 Task: Look for space in Ciampino, Italy from 9th July, 2023 to 16th July, 2023 for 2 adults, 1 child in price range Rs.8000 to Rs.16000. Place can be entire place with 2 bedrooms having 2 beds and 1 bathroom. Property type can be house, flat, guest house. Booking option can be shelf check-in. Required host language is English.
Action: Mouse moved to (444, 115)
Screenshot: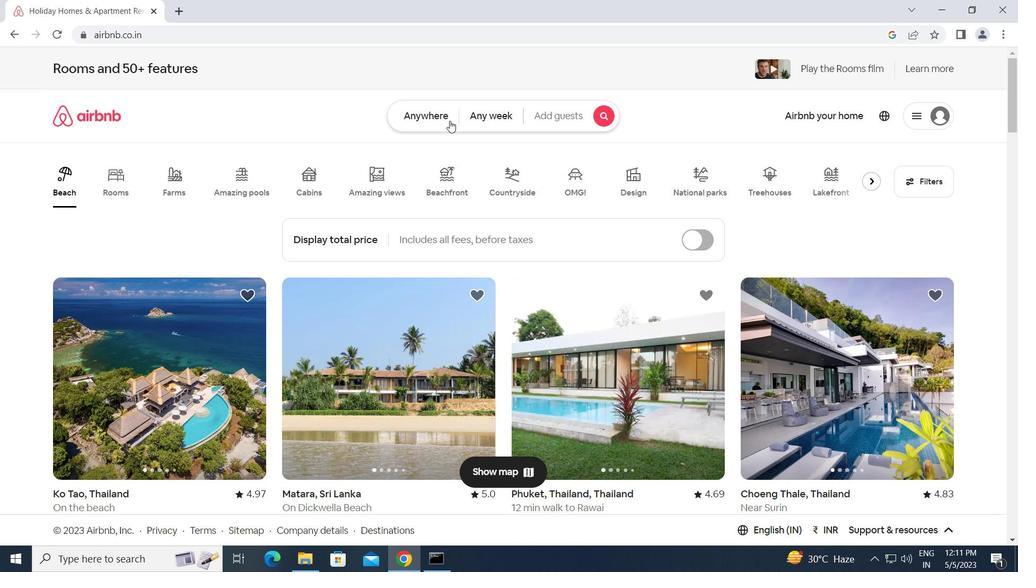 
Action: Mouse pressed left at (444, 115)
Screenshot: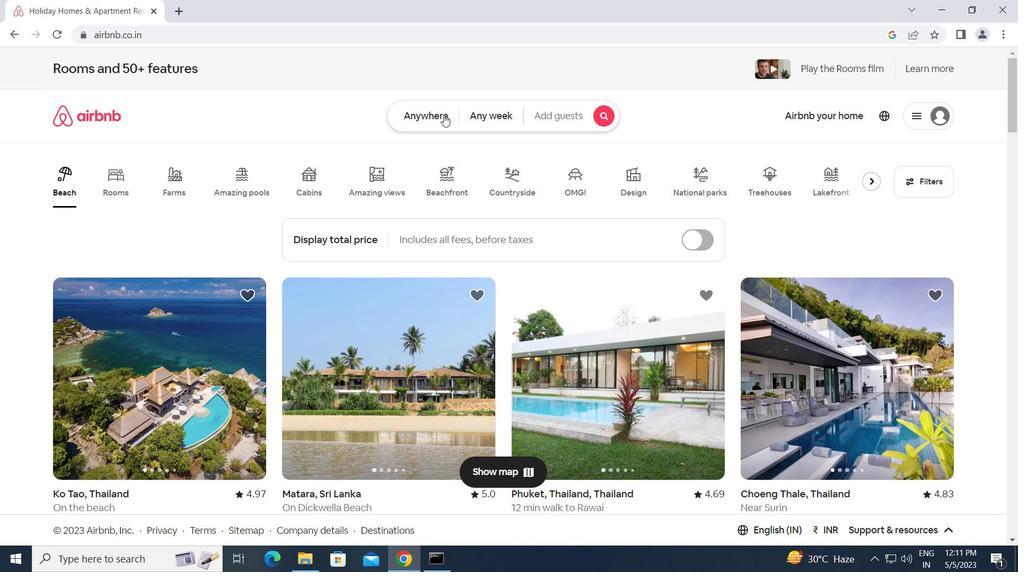 
Action: Mouse moved to (317, 171)
Screenshot: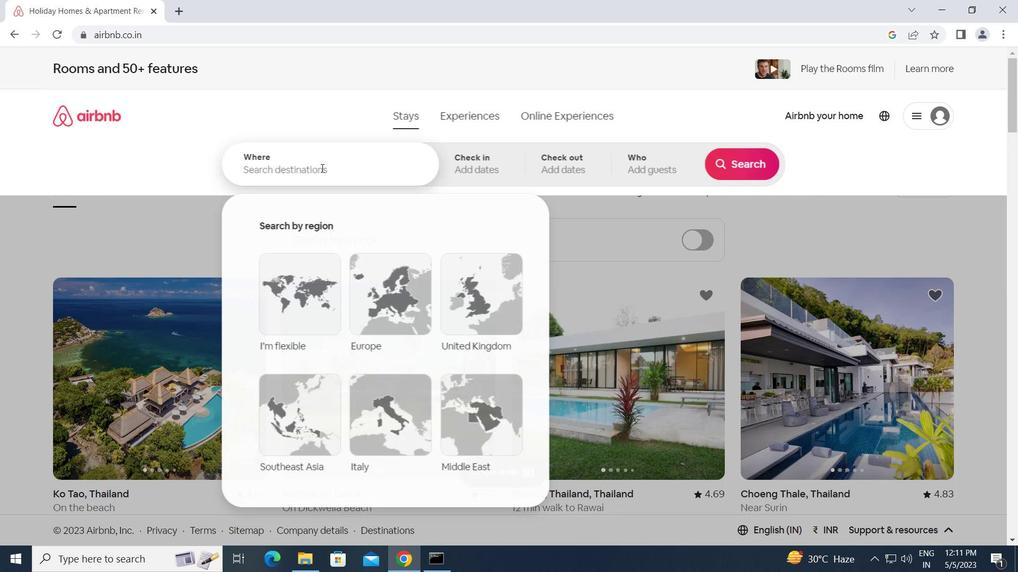 
Action: Mouse pressed left at (317, 171)
Screenshot: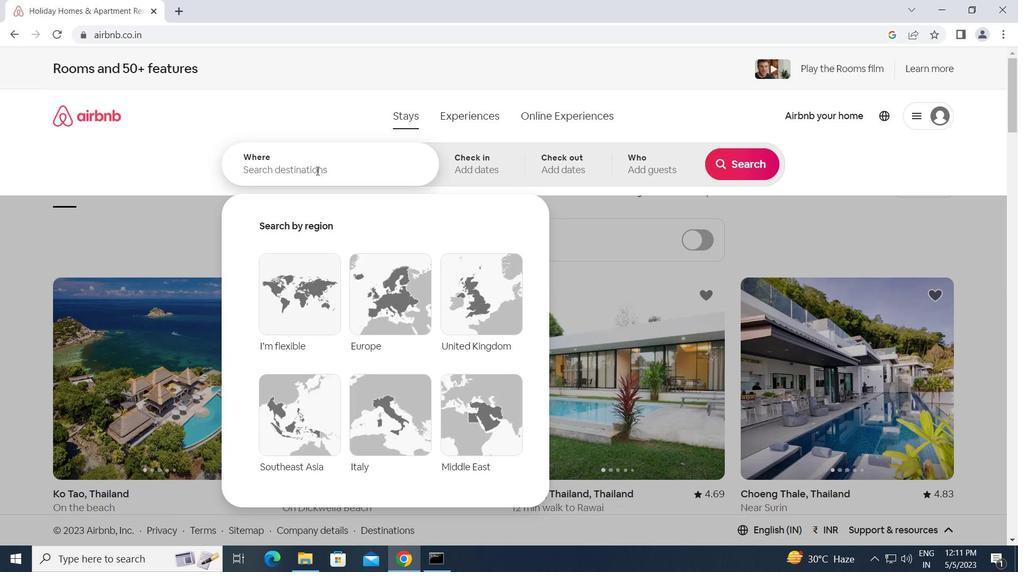 
Action: Key pressed c<Key.caps_lock>iampino,<Key.space><Key.caps_lock>i<Key.caps_lock>taly<Key.enter>
Screenshot: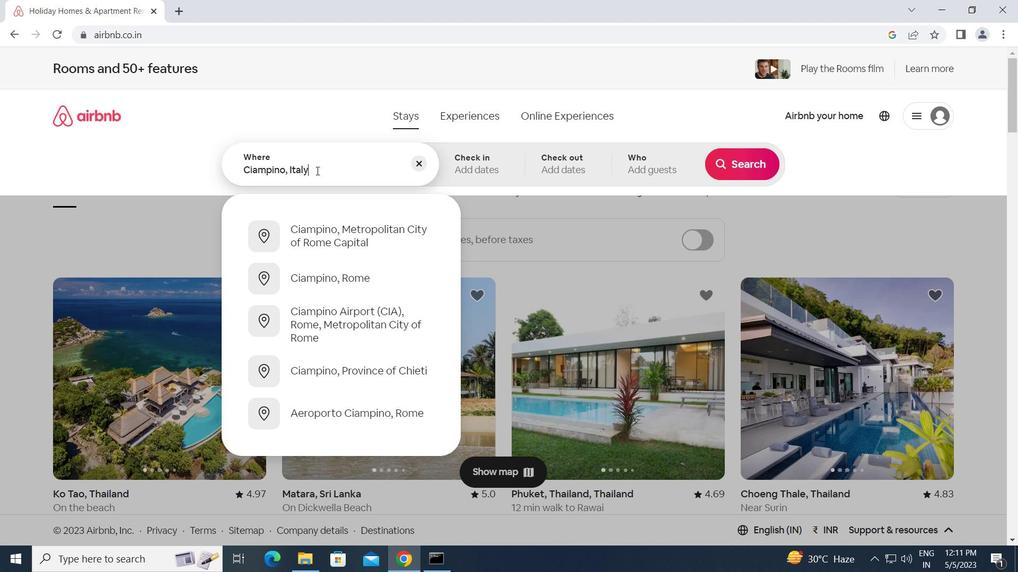 
Action: Mouse moved to (735, 267)
Screenshot: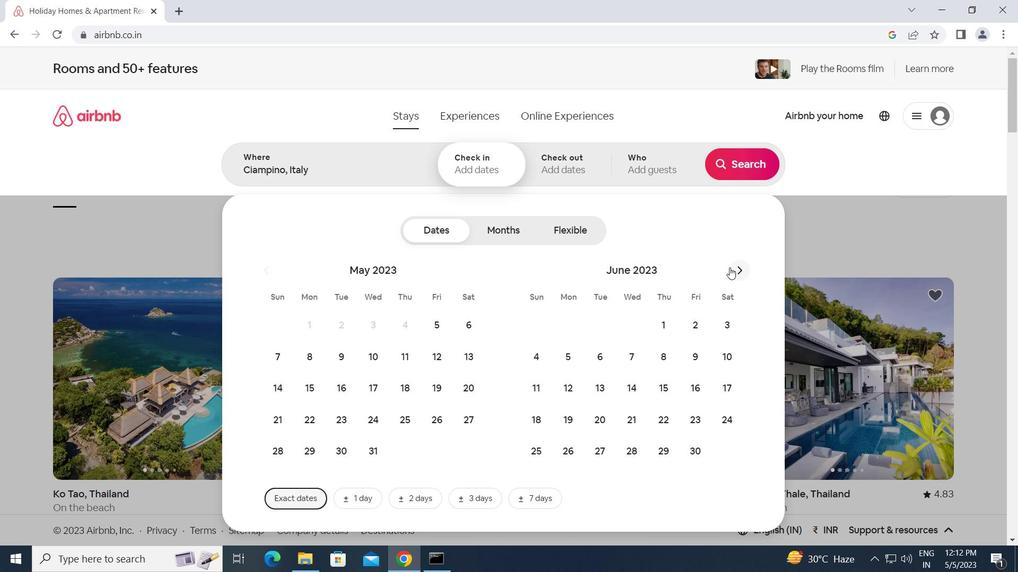 
Action: Mouse pressed left at (735, 267)
Screenshot: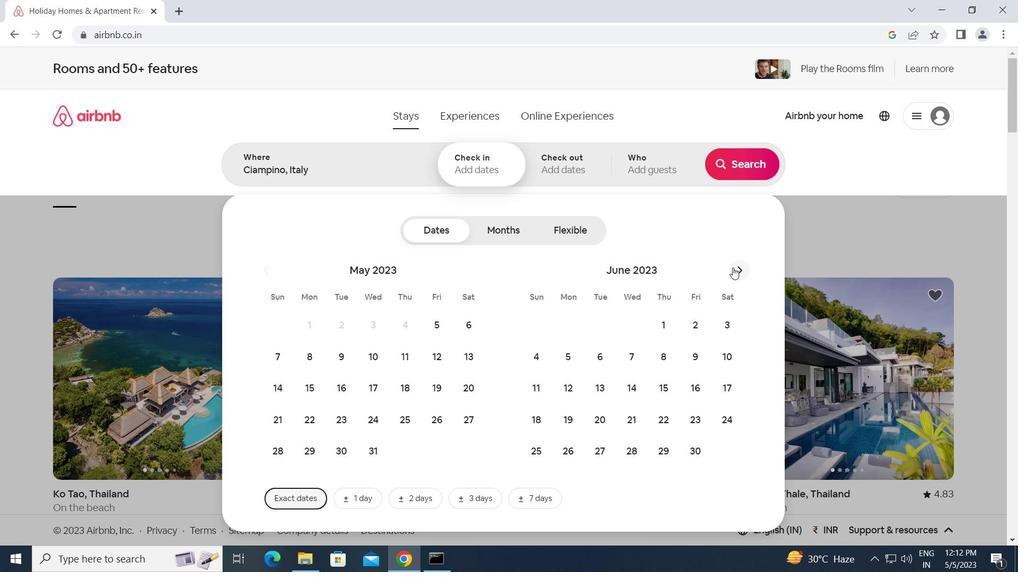 
Action: Mouse moved to (535, 390)
Screenshot: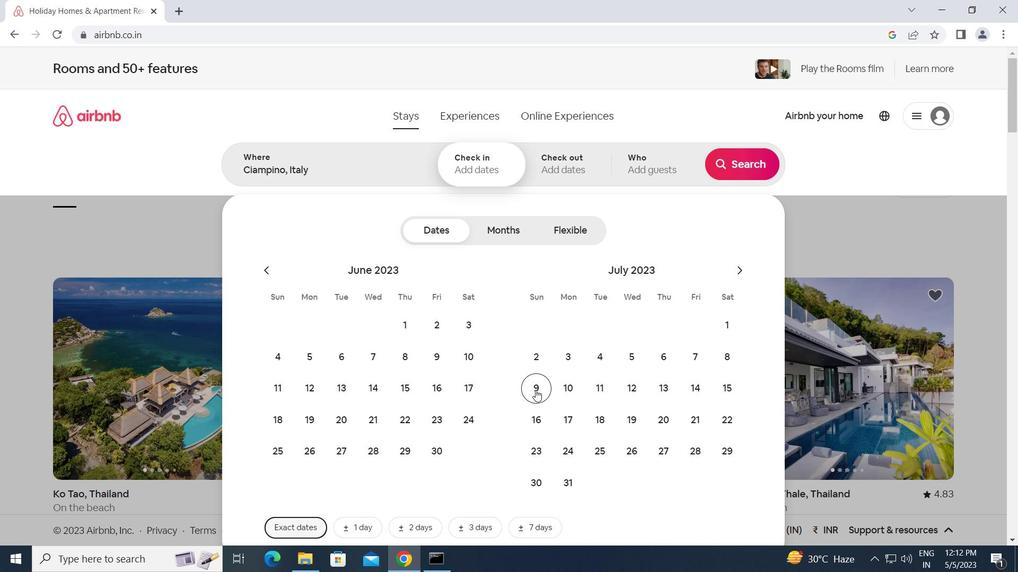 
Action: Mouse pressed left at (535, 390)
Screenshot: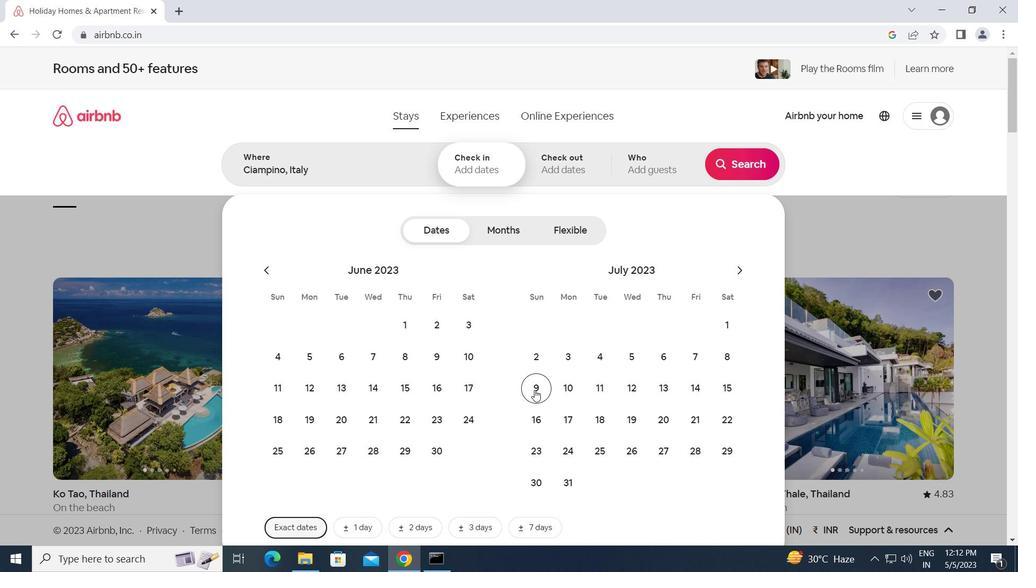 
Action: Mouse moved to (544, 418)
Screenshot: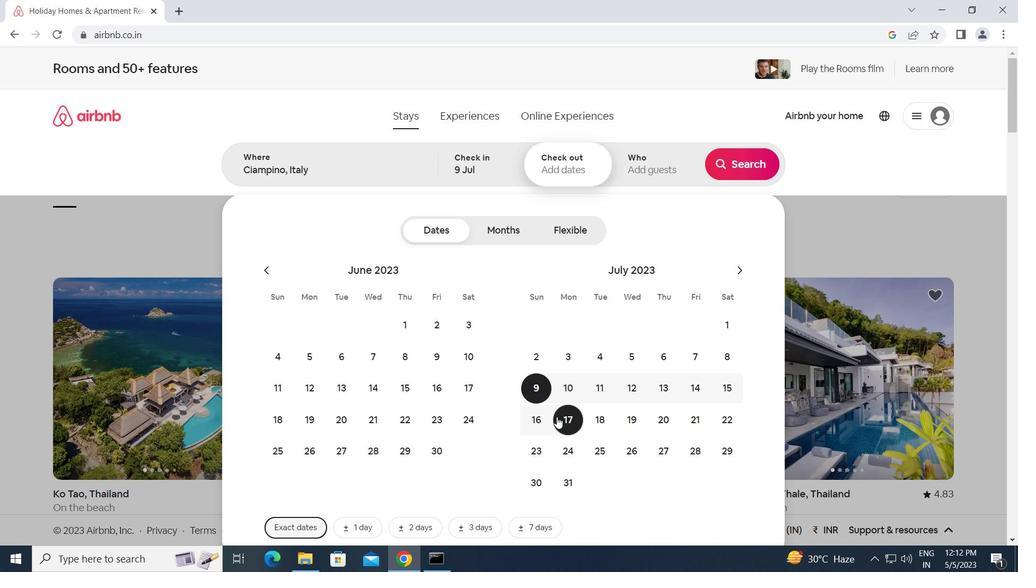 
Action: Mouse pressed left at (544, 418)
Screenshot: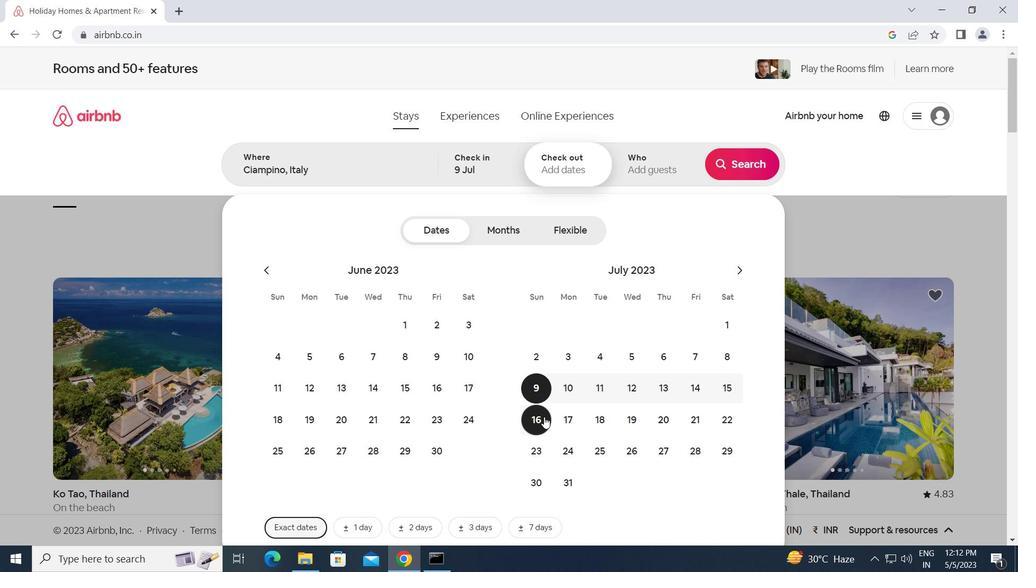 
Action: Mouse moved to (646, 171)
Screenshot: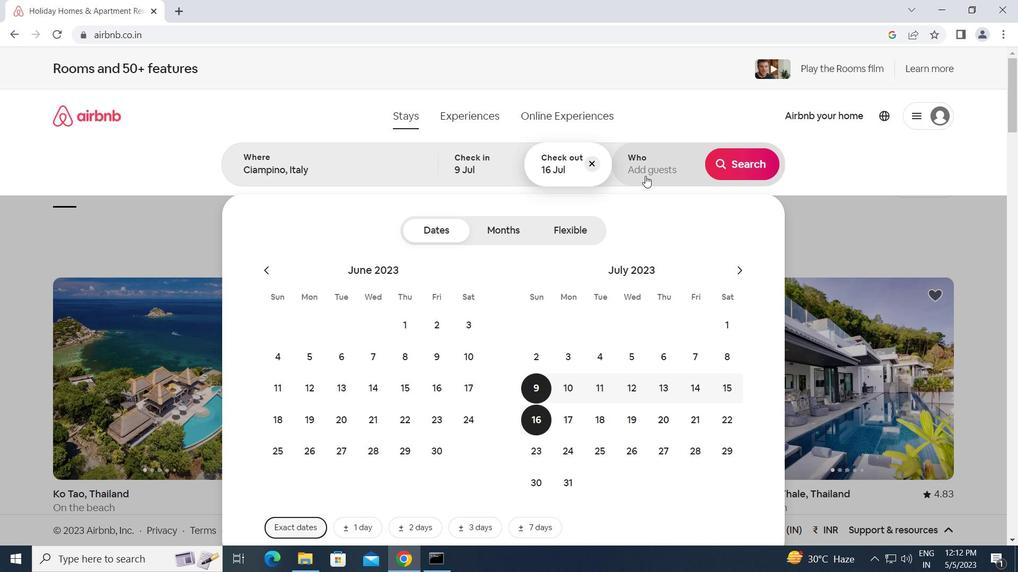 
Action: Mouse pressed left at (646, 171)
Screenshot: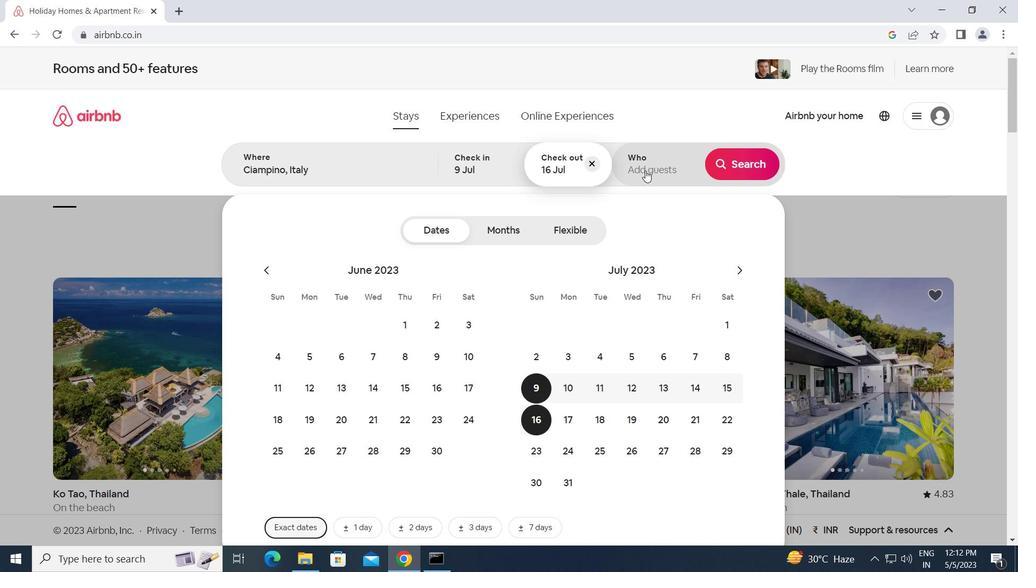 
Action: Mouse moved to (749, 235)
Screenshot: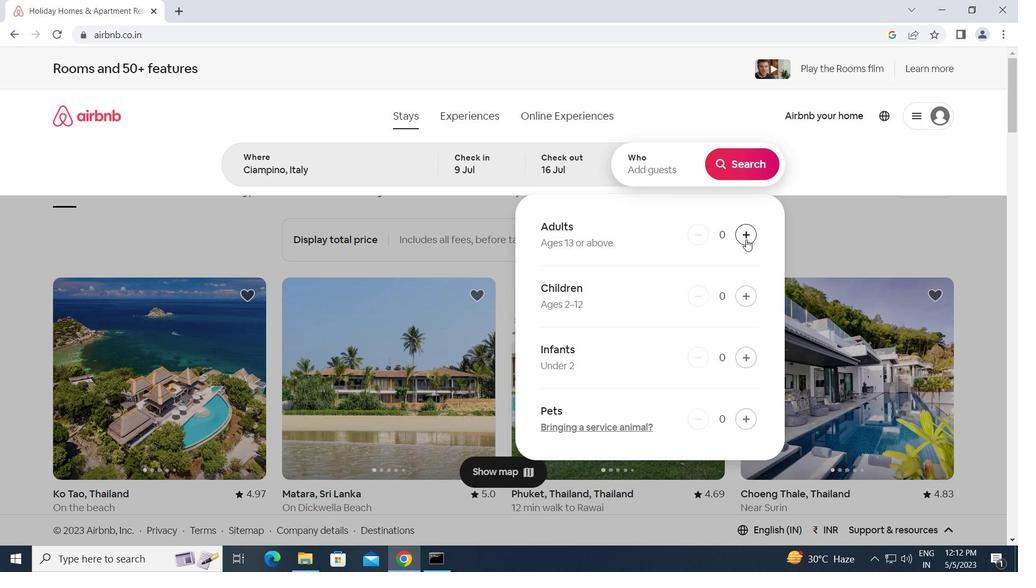
Action: Mouse pressed left at (749, 235)
Screenshot: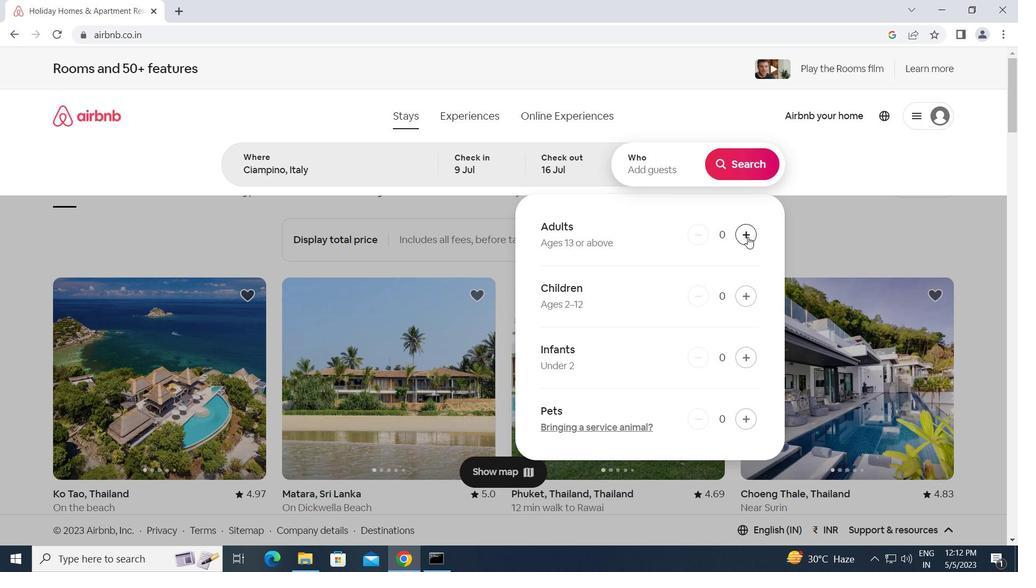 
Action: Mouse pressed left at (749, 235)
Screenshot: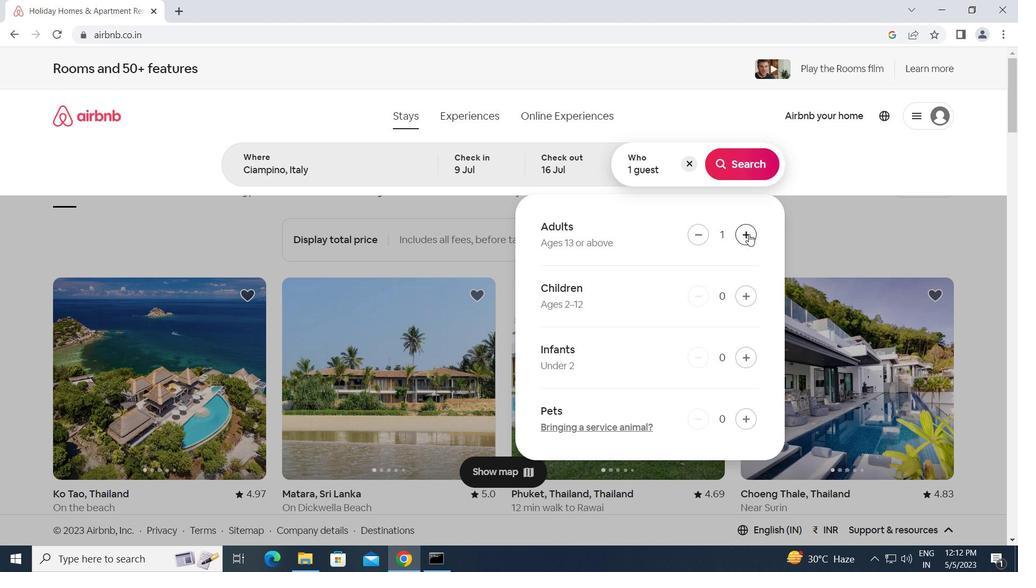 
Action: Mouse moved to (742, 296)
Screenshot: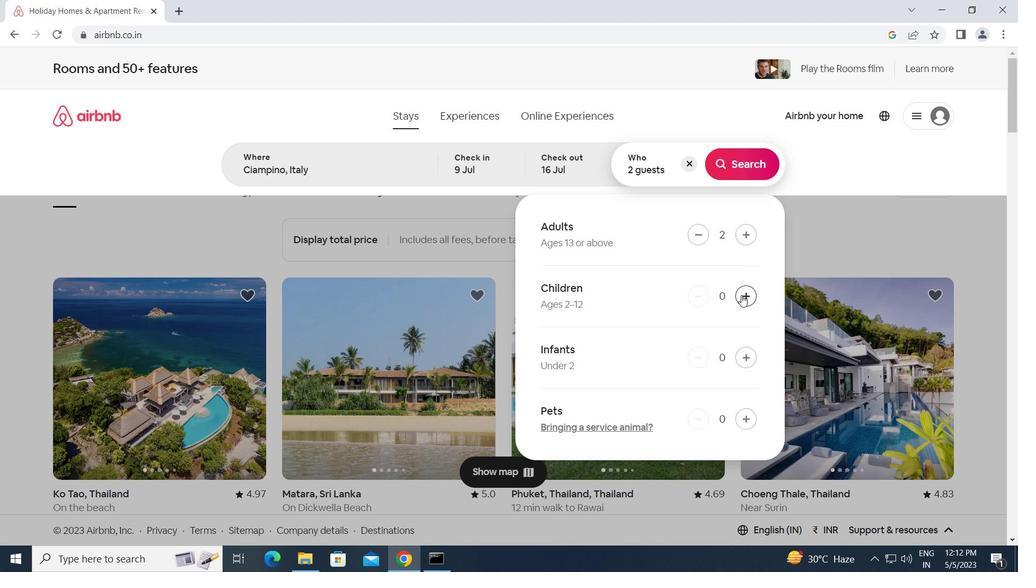 
Action: Mouse pressed left at (742, 296)
Screenshot: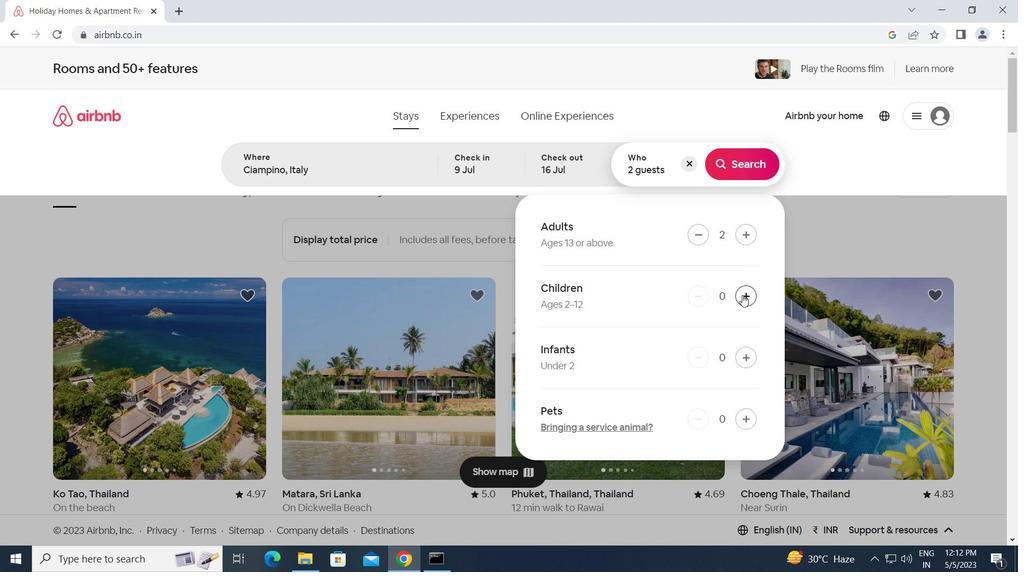 
Action: Mouse moved to (734, 161)
Screenshot: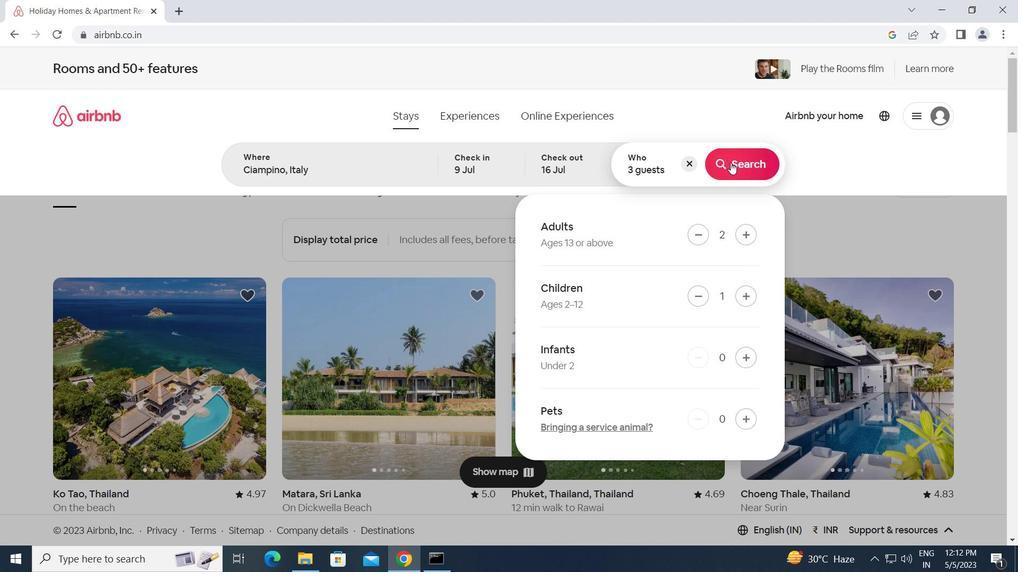 
Action: Mouse pressed left at (734, 161)
Screenshot: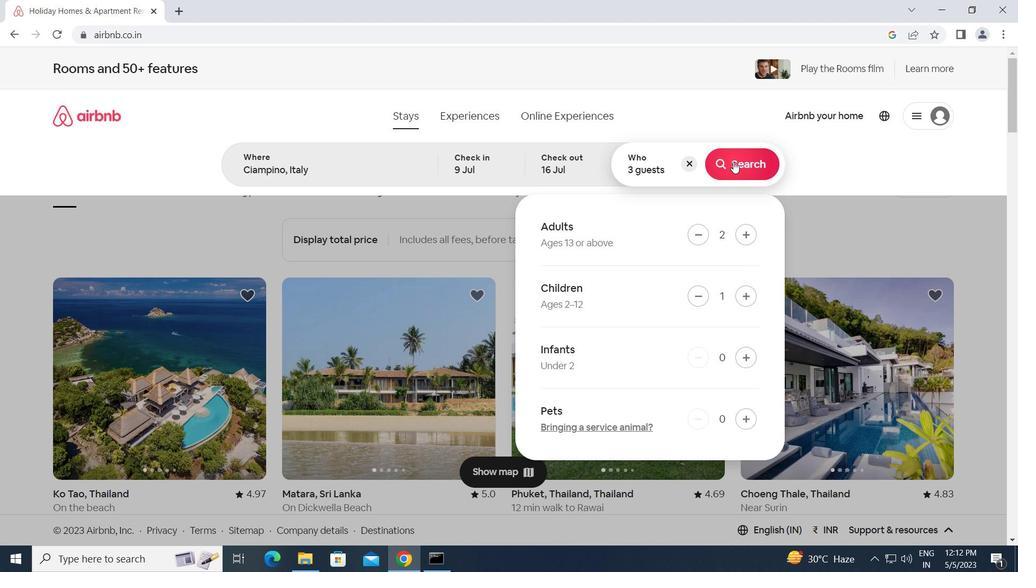 
Action: Mouse moved to (945, 128)
Screenshot: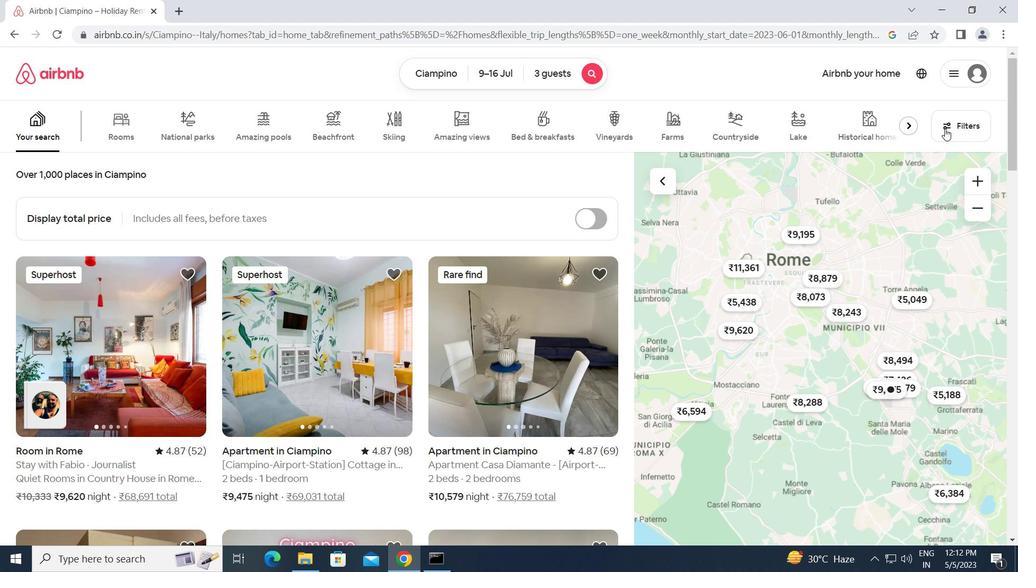 
Action: Mouse pressed left at (945, 128)
Screenshot: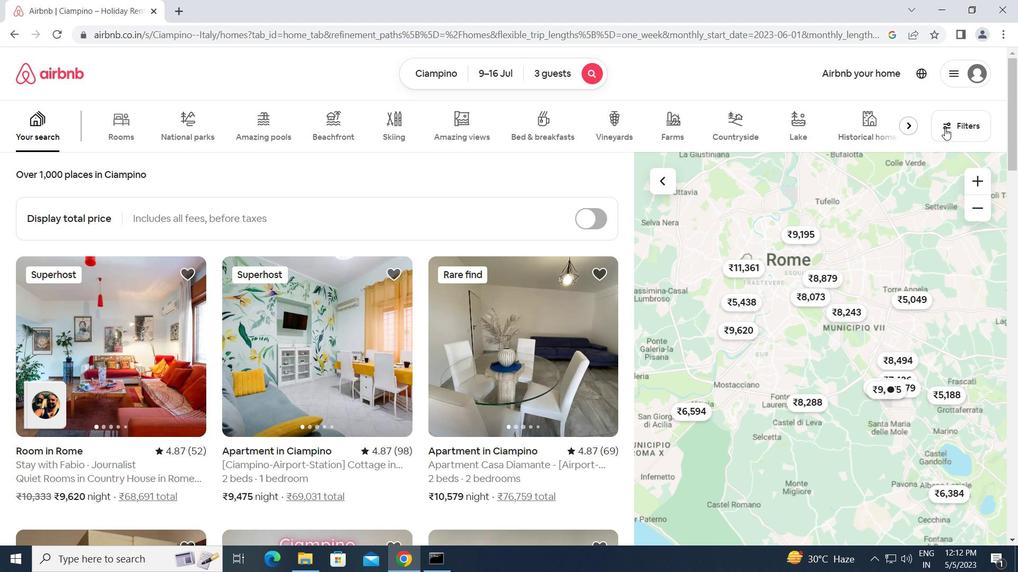 
Action: Mouse moved to (328, 456)
Screenshot: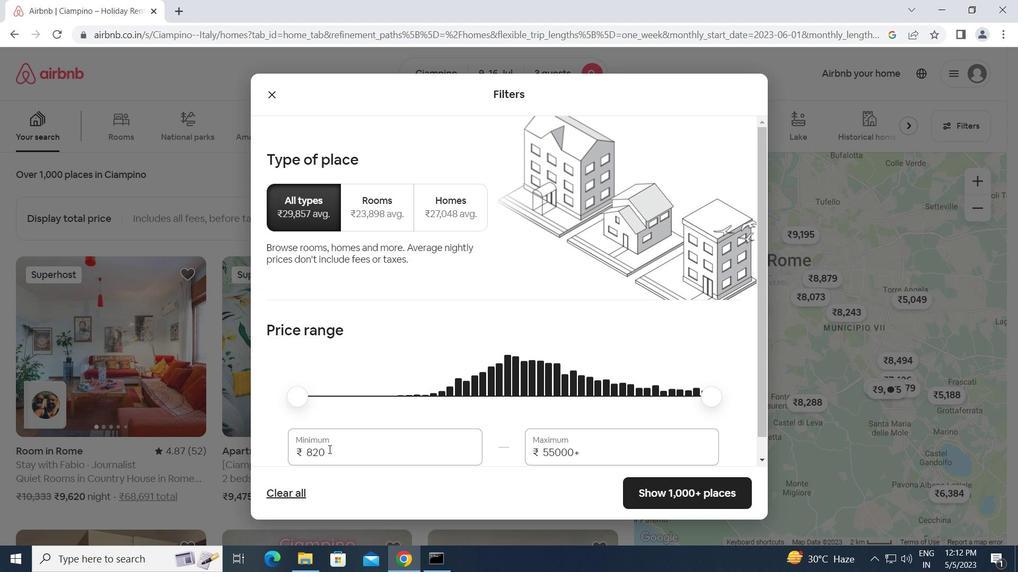 
Action: Mouse pressed left at (328, 456)
Screenshot: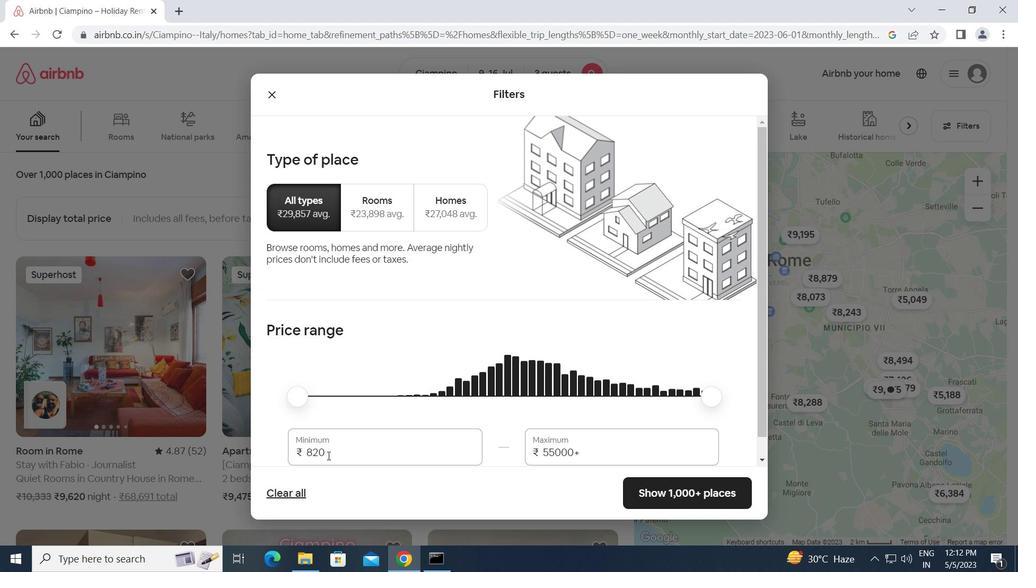 
Action: Mouse moved to (297, 462)
Screenshot: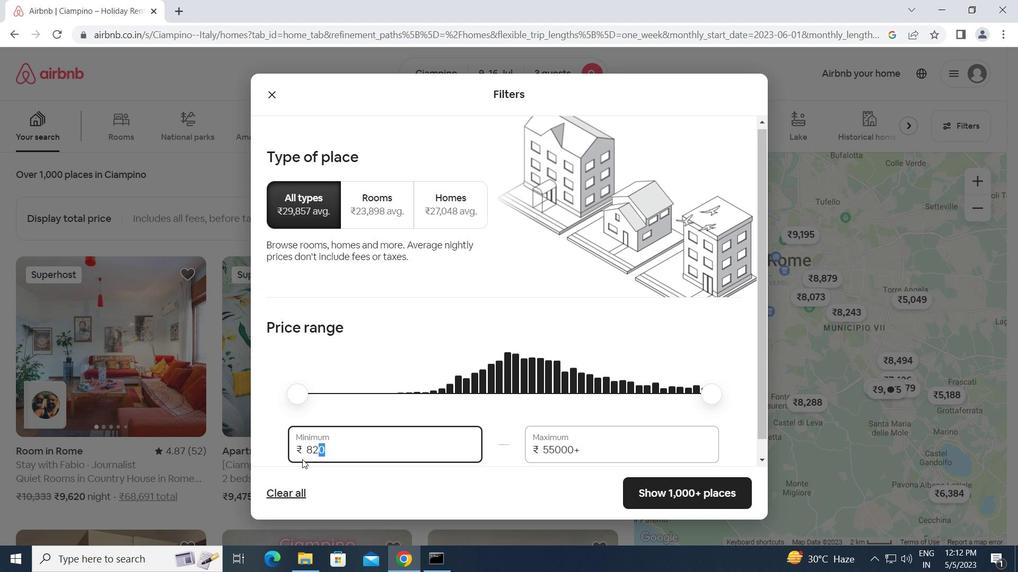
Action: Key pressed 8000<Key.tab>16000
Screenshot: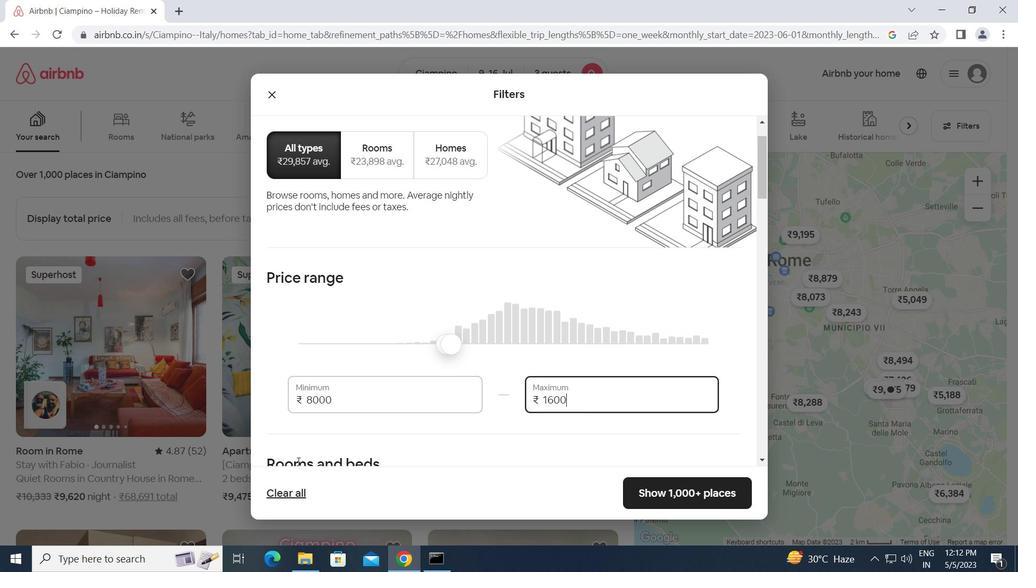 
Action: Mouse moved to (451, 443)
Screenshot: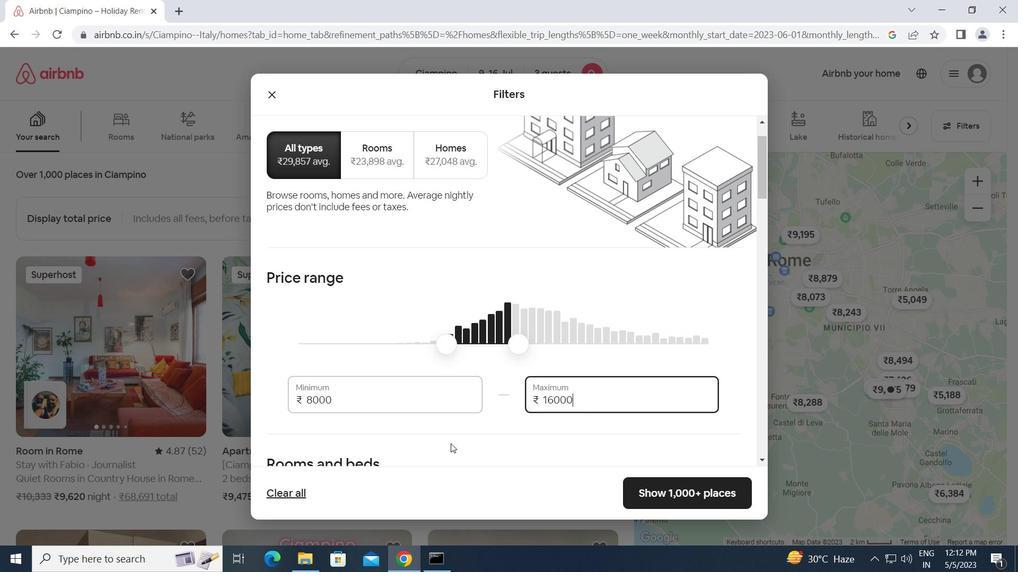 
Action: Mouse scrolled (451, 442) with delta (0, 0)
Screenshot: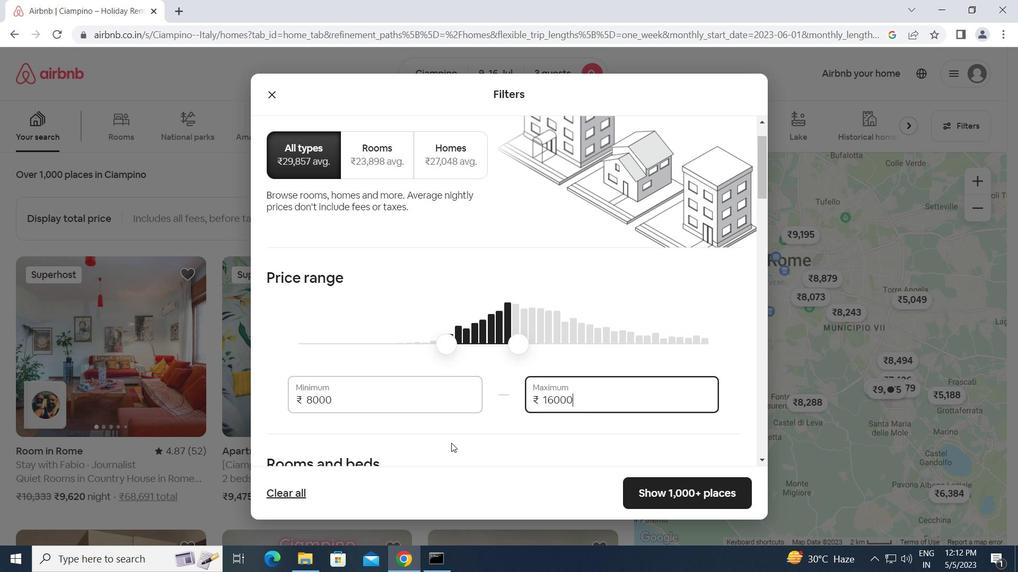 
Action: Mouse scrolled (451, 442) with delta (0, 0)
Screenshot: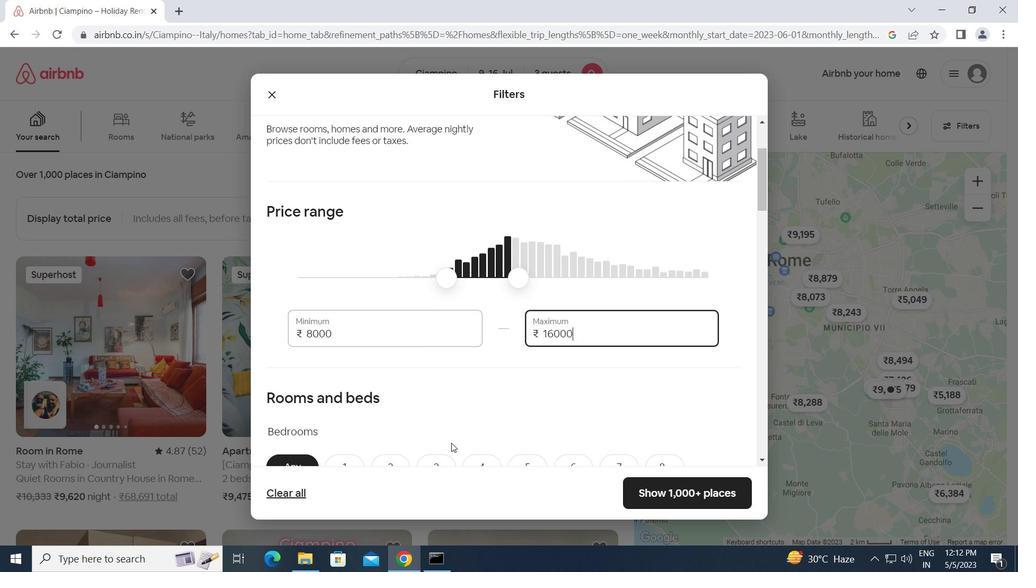 
Action: Mouse scrolled (451, 442) with delta (0, 0)
Screenshot: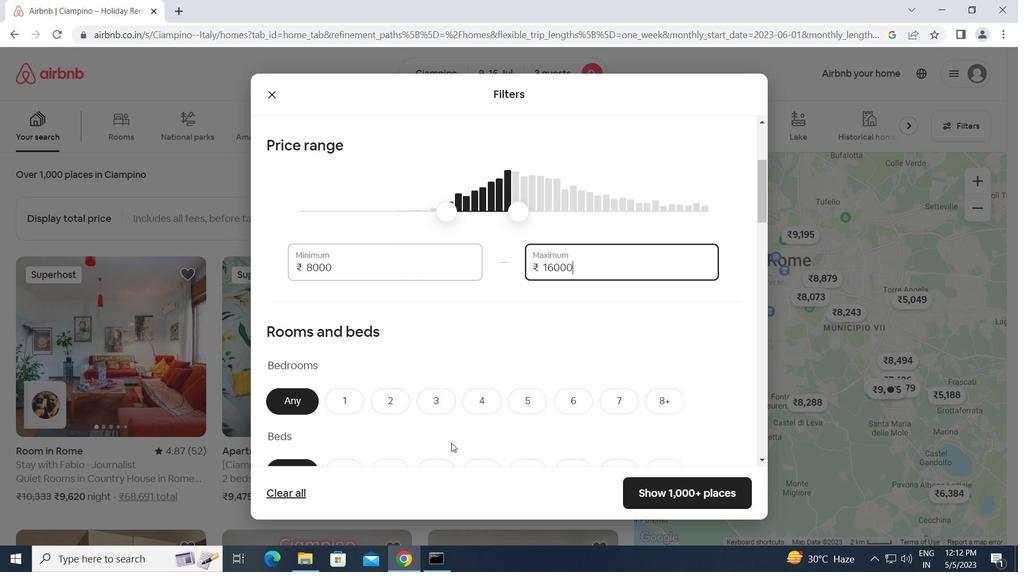 
Action: Mouse scrolled (451, 442) with delta (0, 0)
Screenshot: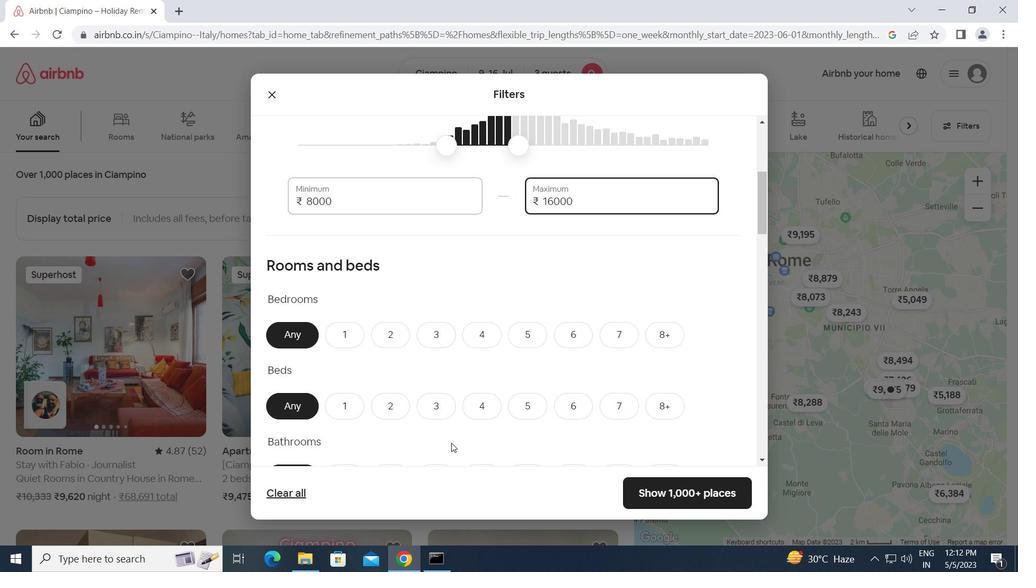 
Action: Mouse moved to (391, 270)
Screenshot: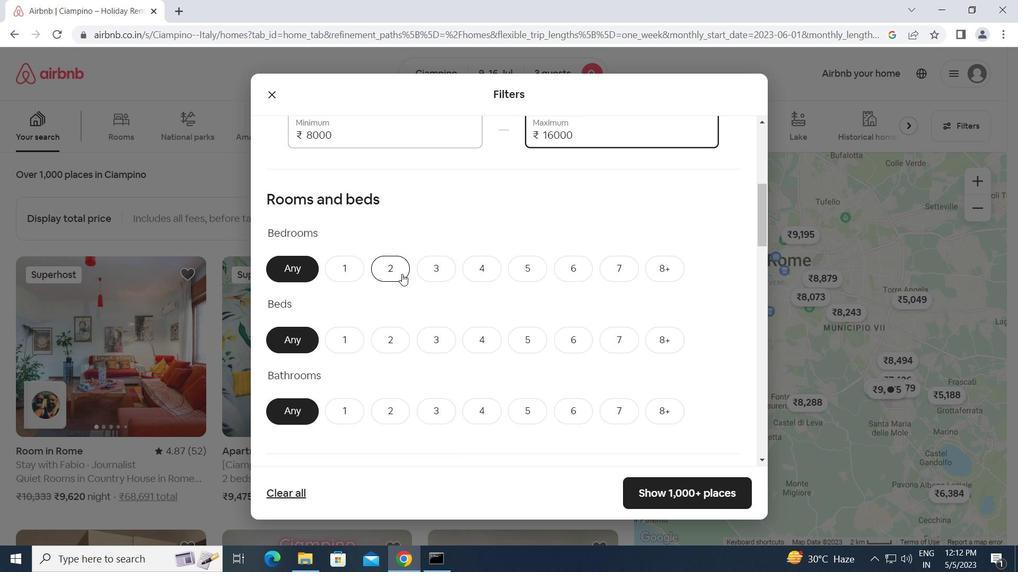 
Action: Mouse pressed left at (391, 270)
Screenshot: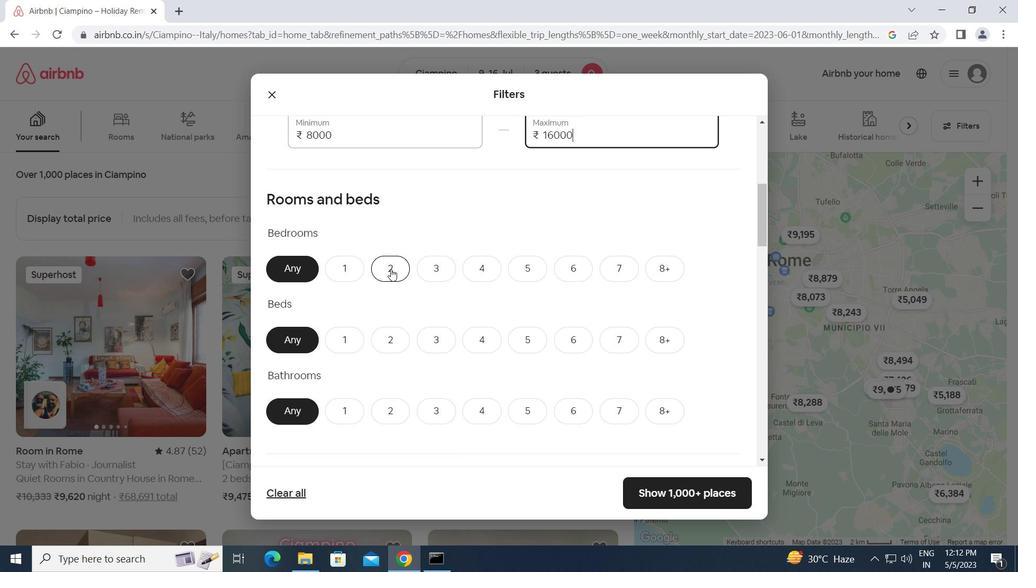 
Action: Mouse moved to (397, 342)
Screenshot: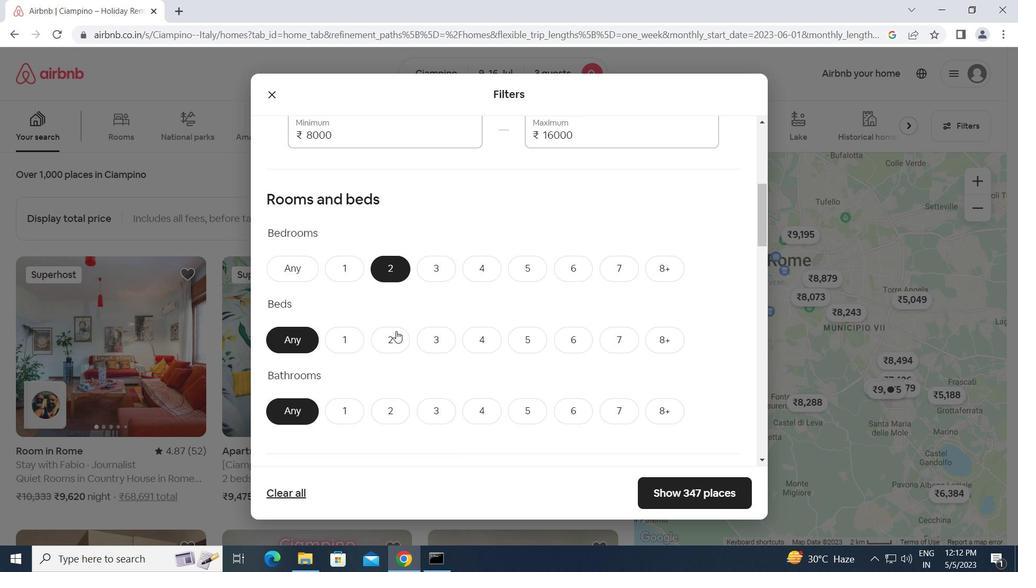 
Action: Mouse pressed left at (397, 342)
Screenshot: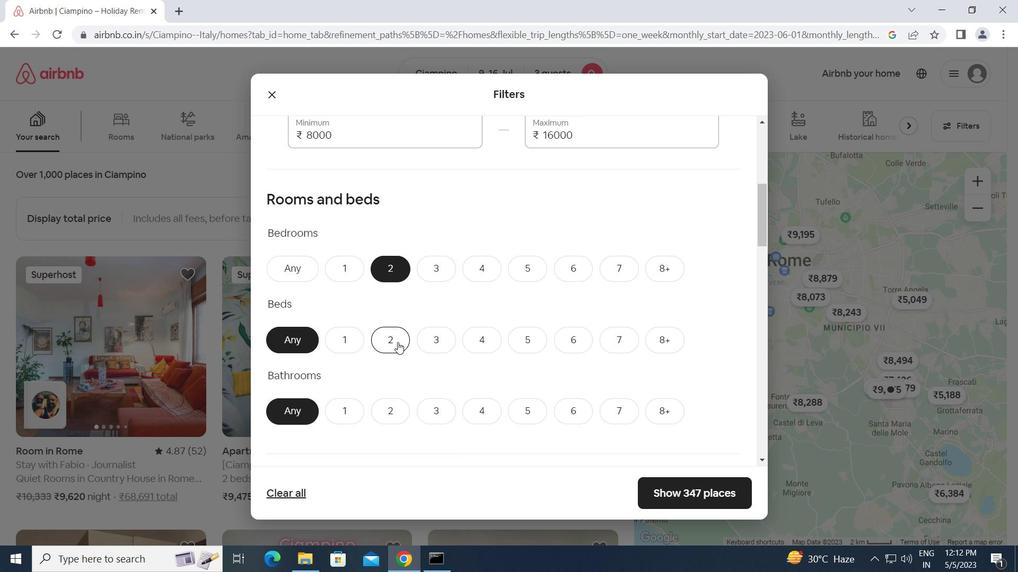 
Action: Mouse moved to (343, 412)
Screenshot: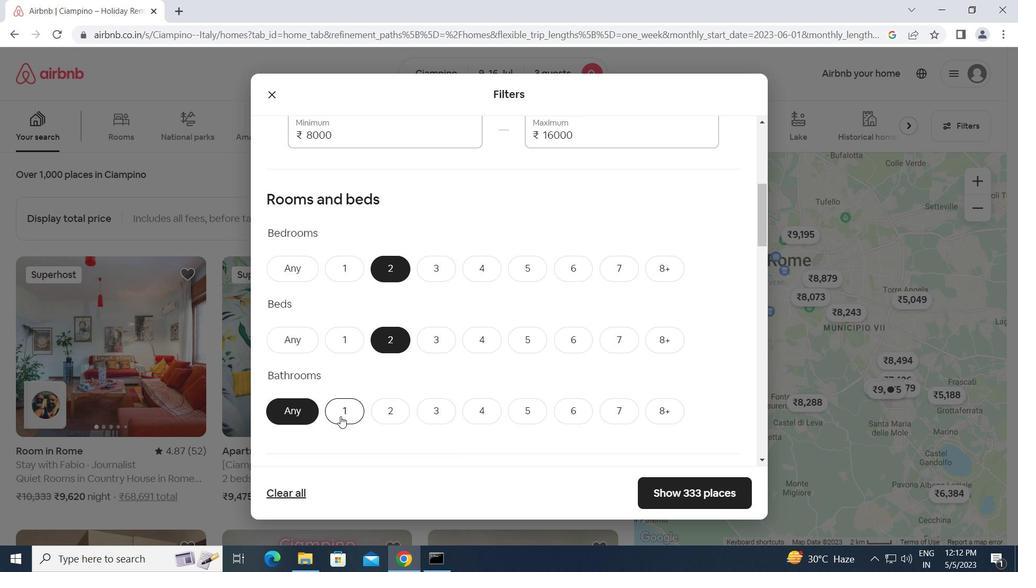 
Action: Mouse pressed left at (343, 412)
Screenshot: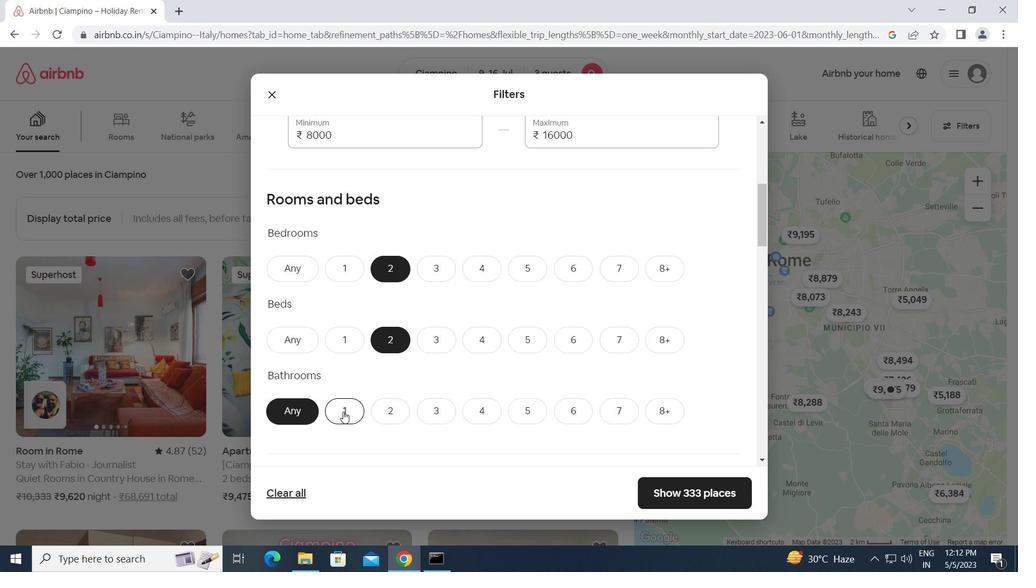 
Action: Mouse moved to (415, 417)
Screenshot: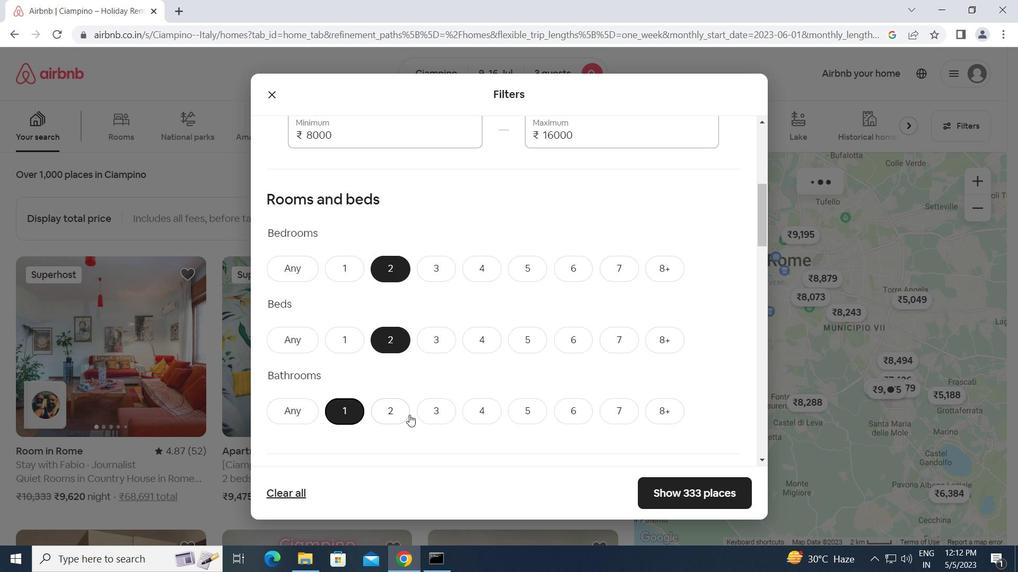 
Action: Mouse scrolled (415, 416) with delta (0, 0)
Screenshot: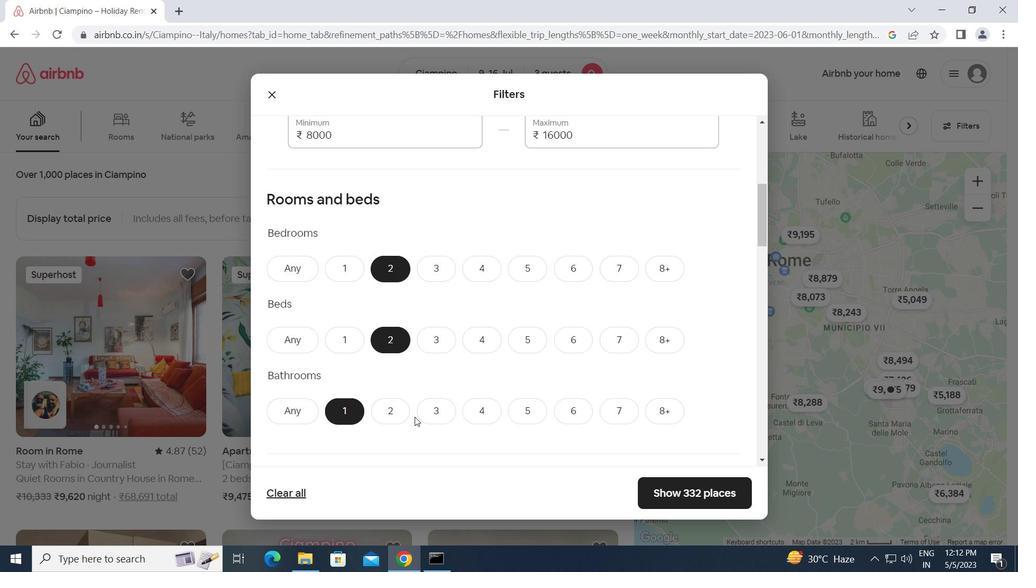 
Action: Mouse scrolled (415, 416) with delta (0, 0)
Screenshot: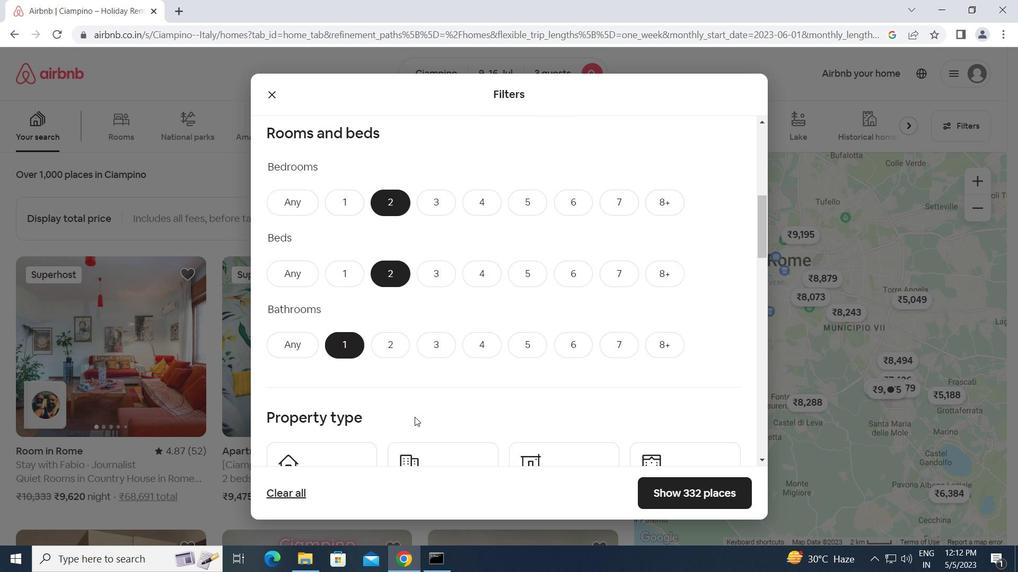 
Action: Mouse scrolled (415, 416) with delta (0, 0)
Screenshot: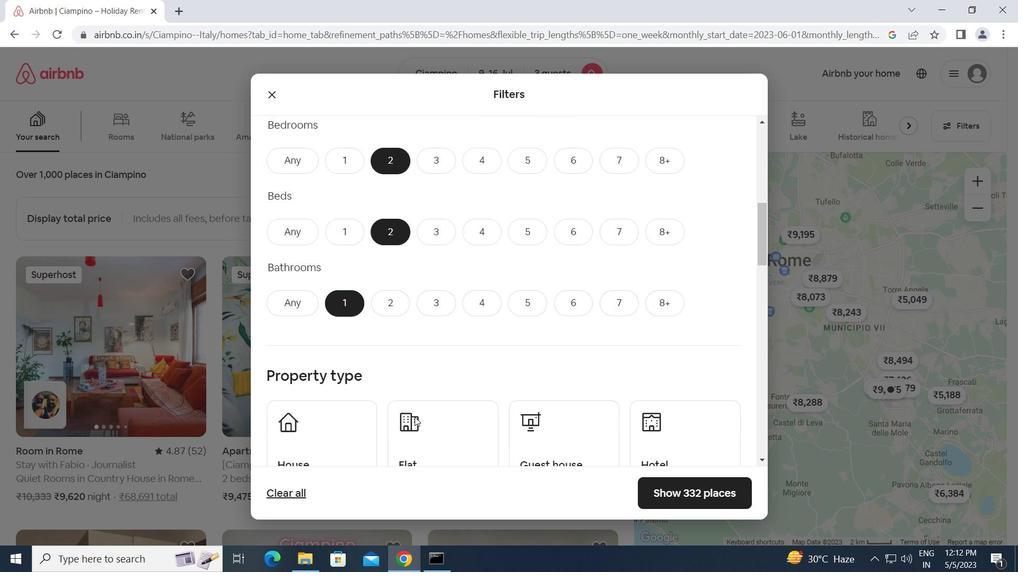 
Action: Mouse moved to (316, 366)
Screenshot: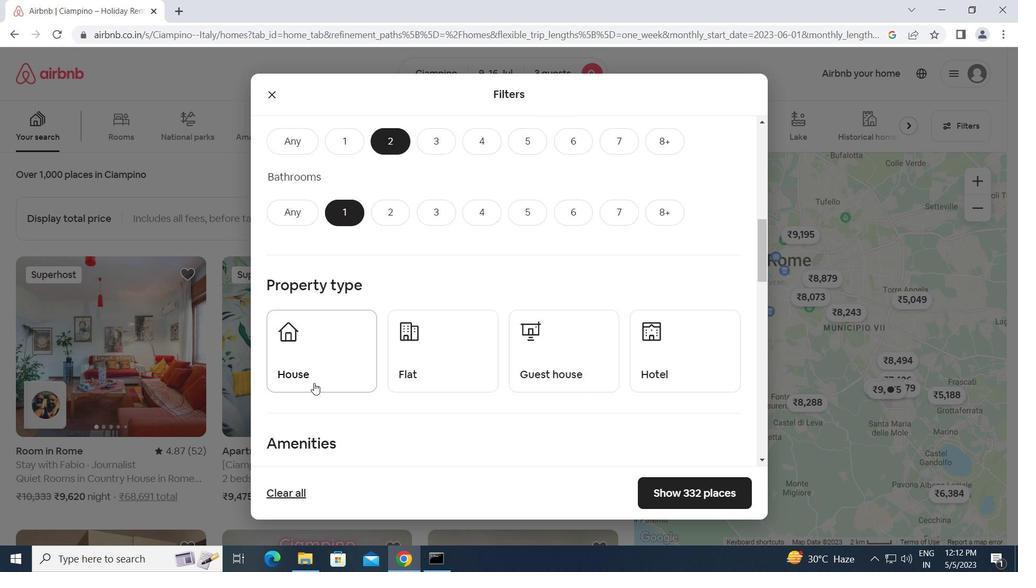 
Action: Mouse pressed left at (316, 366)
Screenshot: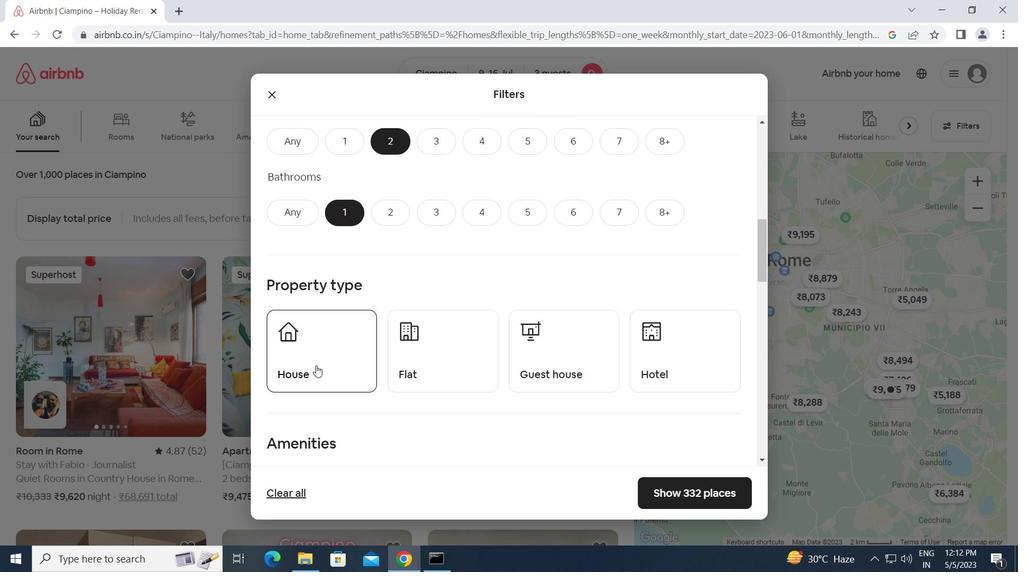 
Action: Mouse moved to (439, 360)
Screenshot: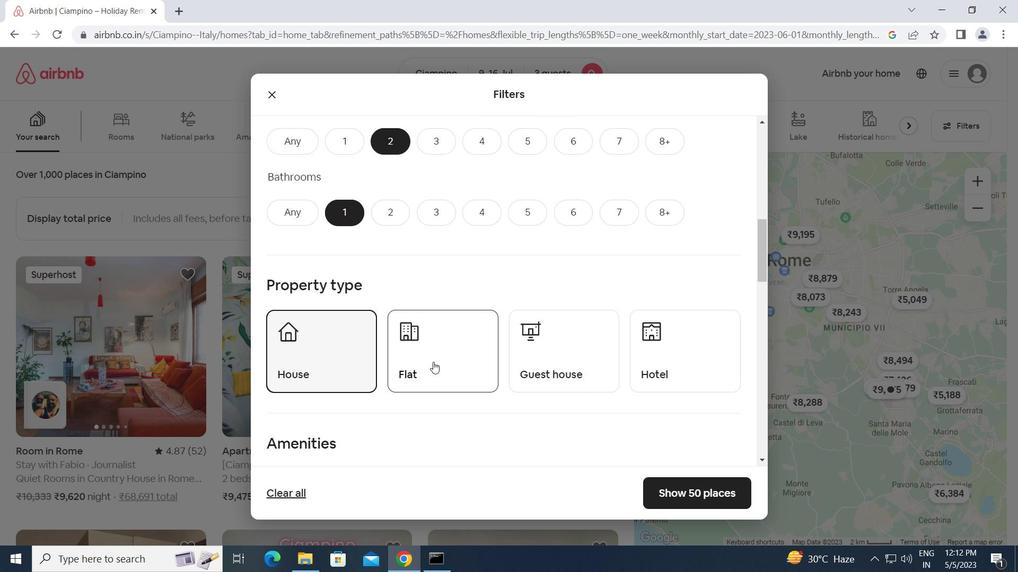 
Action: Mouse pressed left at (439, 360)
Screenshot: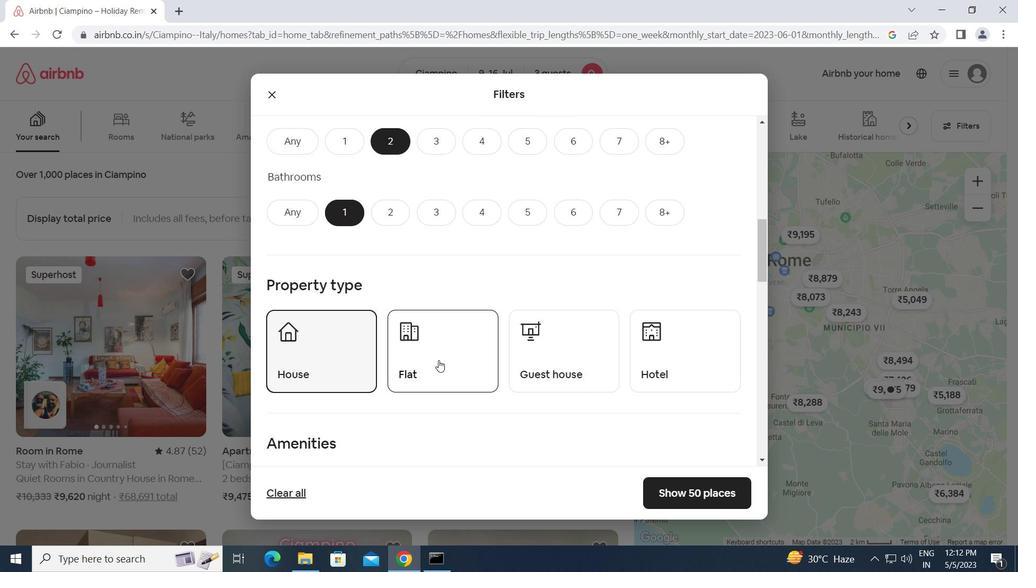 
Action: Mouse moved to (543, 357)
Screenshot: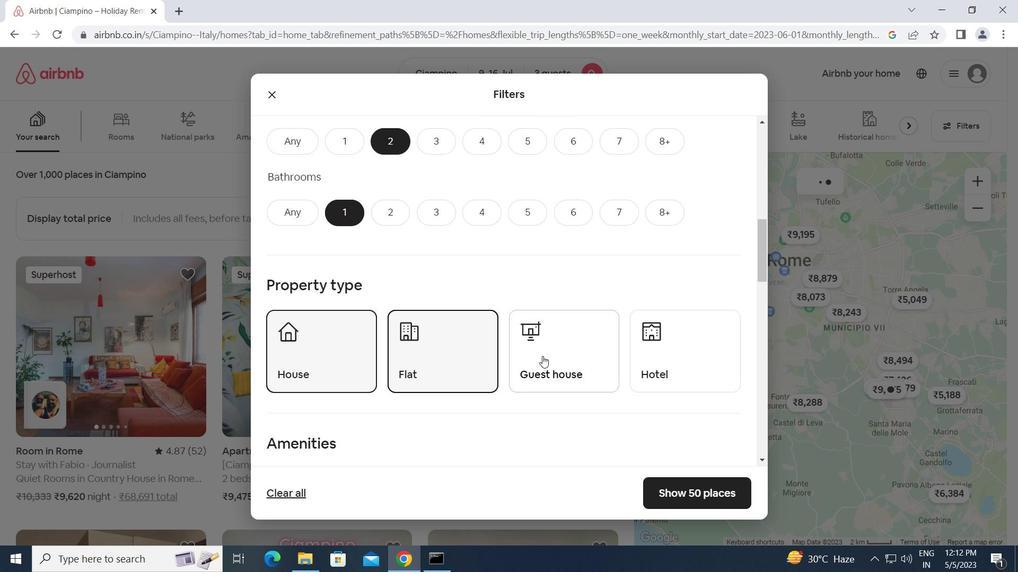 
Action: Mouse pressed left at (543, 357)
Screenshot: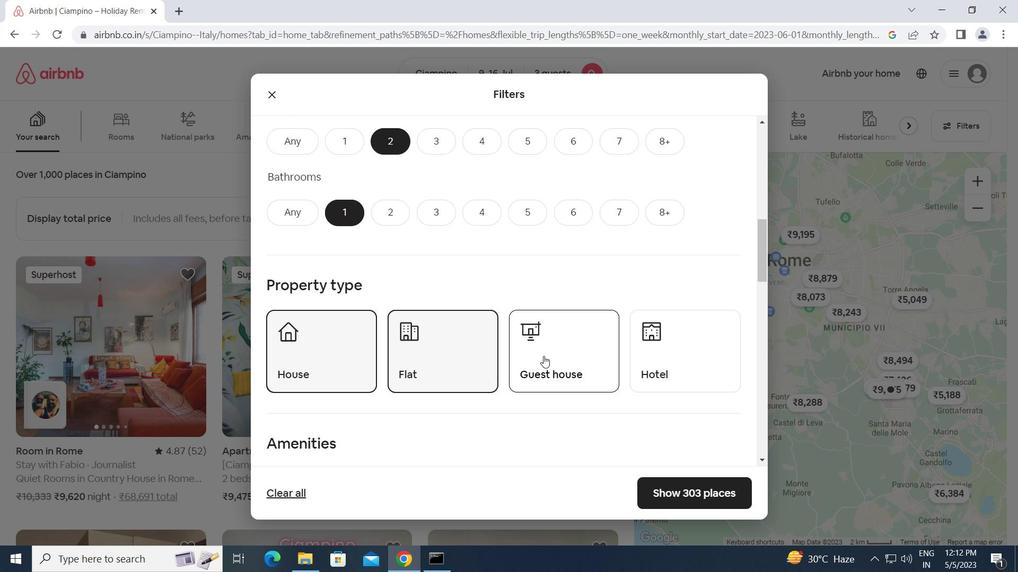 
Action: Mouse moved to (455, 401)
Screenshot: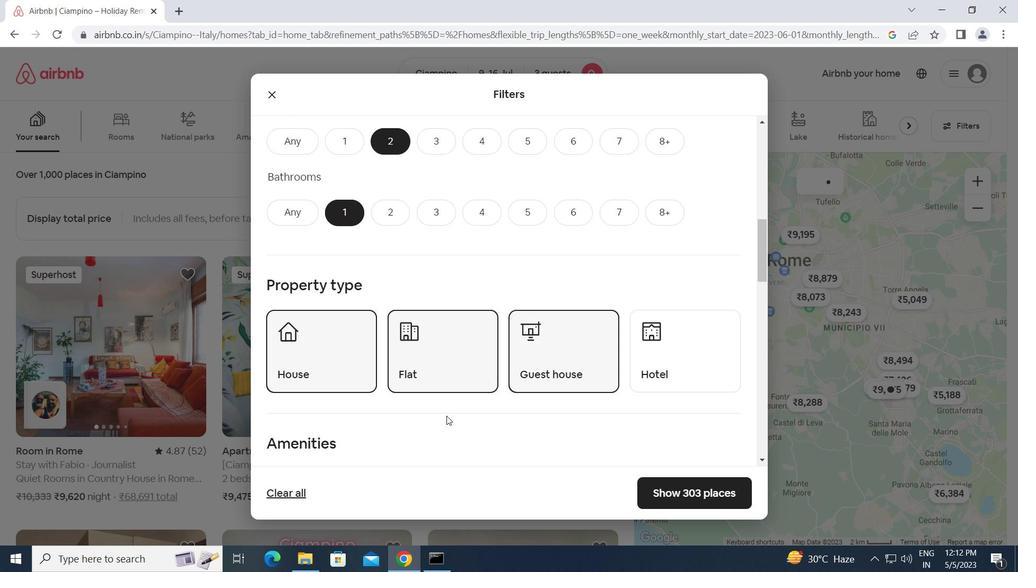 
Action: Mouse scrolled (455, 401) with delta (0, 0)
Screenshot: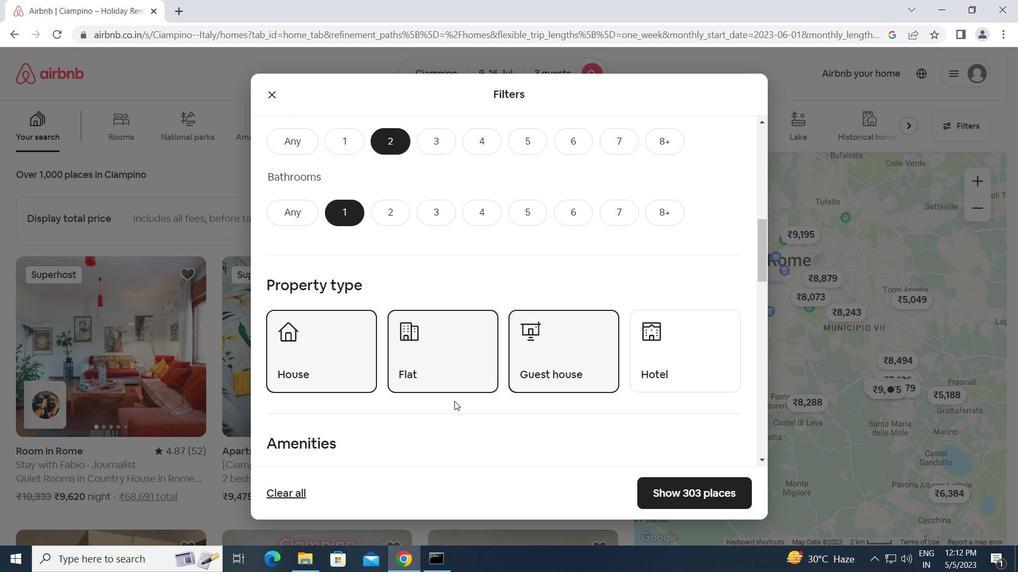 
Action: Mouse scrolled (455, 401) with delta (0, 0)
Screenshot: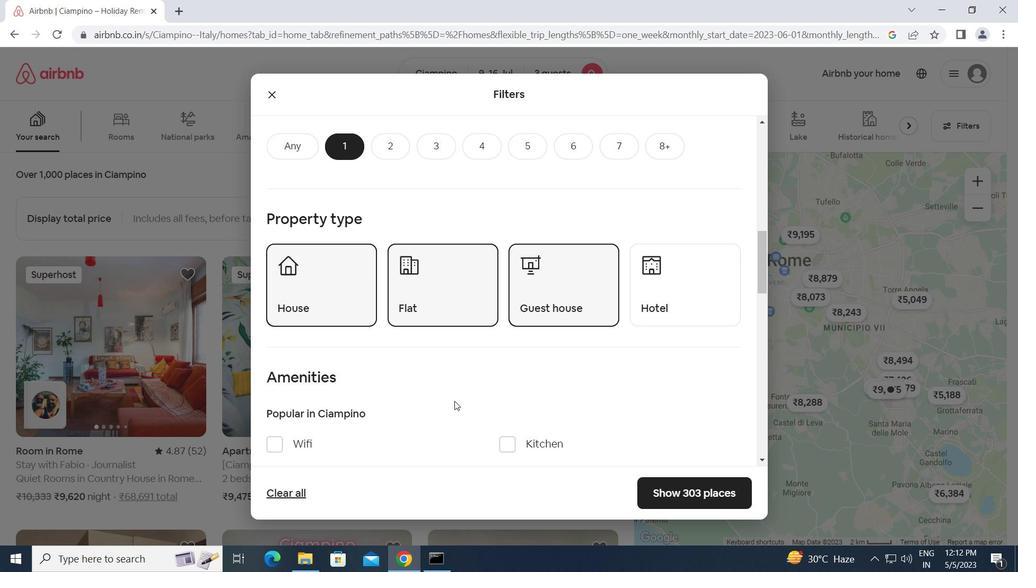 
Action: Mouse scrolled (455, 401) with delta (0, 0)
Screenshot: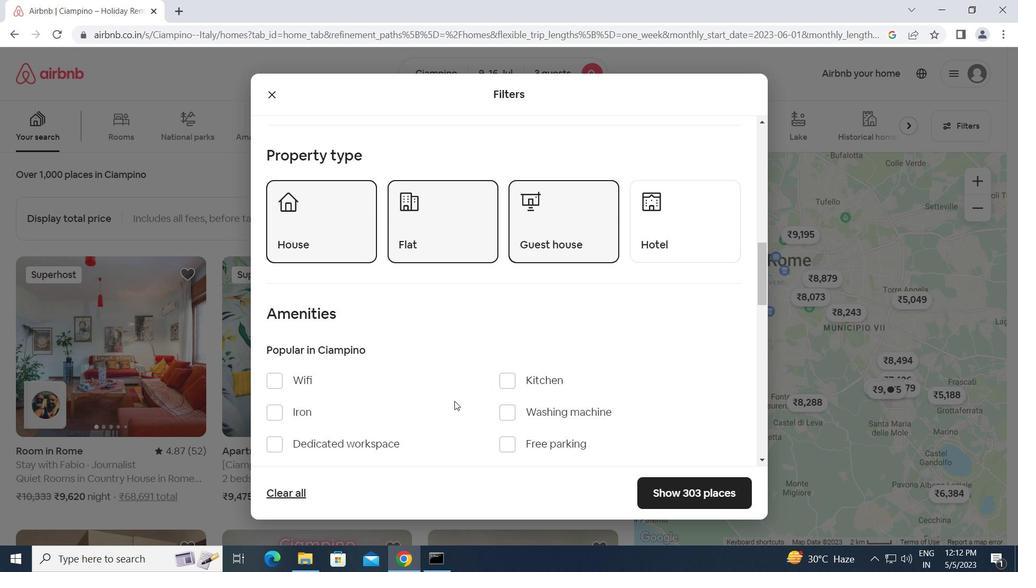 
Action: Mouse scrolled (455, 401) with delta (0, 0)
Screenshot: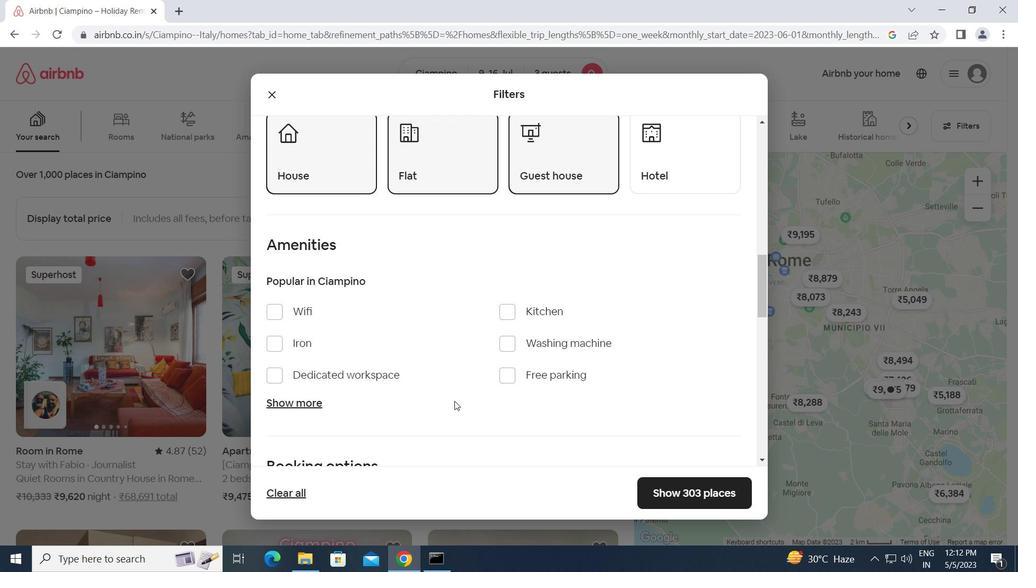 
Action: Mouse scrolled (455, 401) with delta (0, 0)
Screenshot: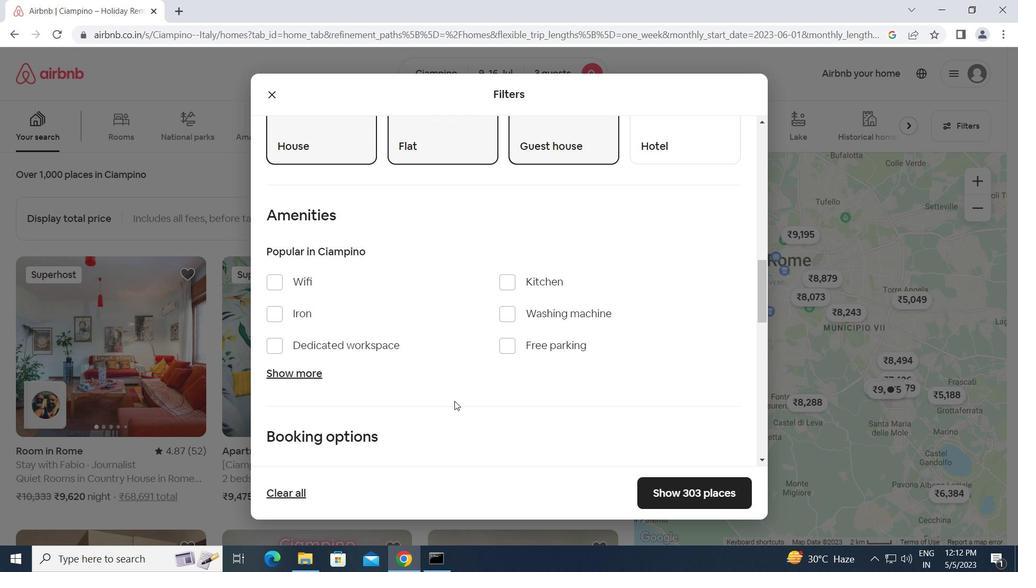 
Action: Mouse scrolled (455, 401) with delta (0, 0)
Screenshot: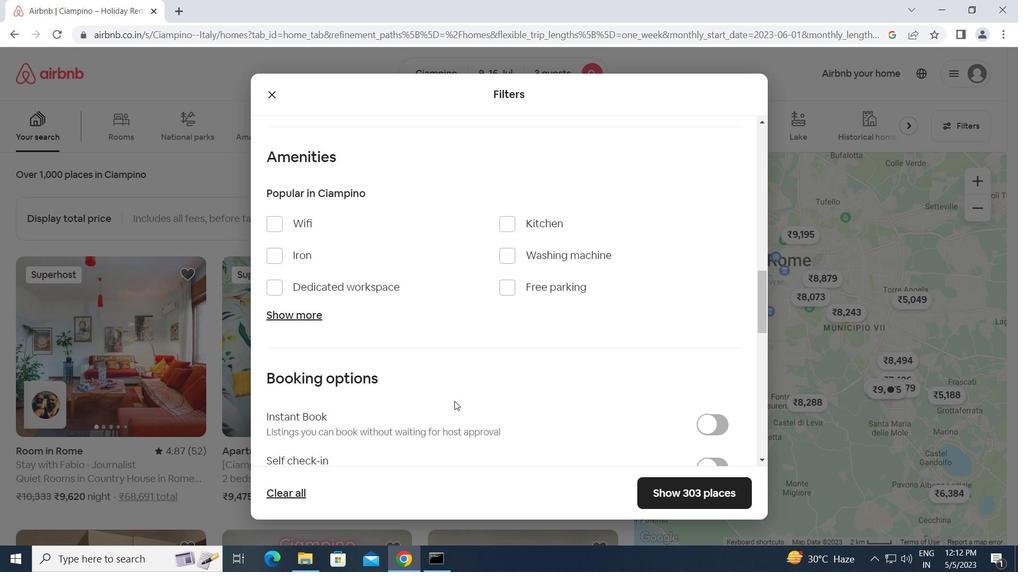 
Action: Mouse moved to (701, 353)
Screenshot: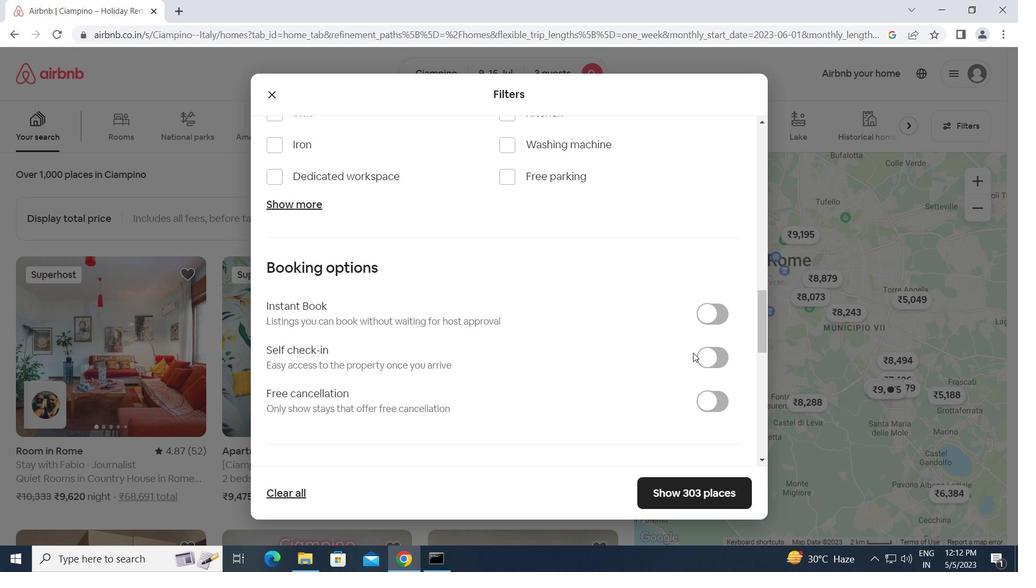 
Action: Mouse pressed left at (701, 353)
Screenshot: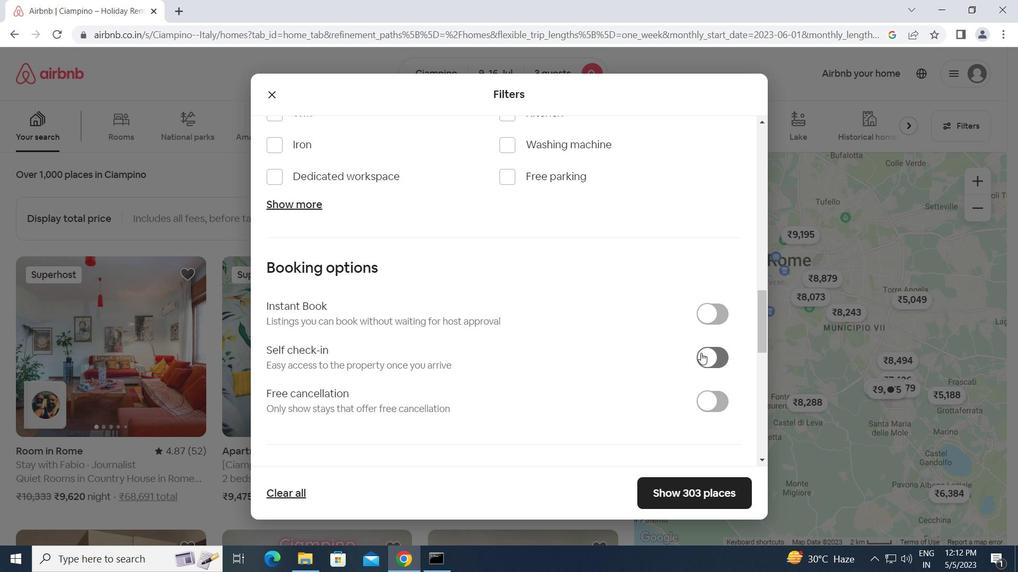 
Action: Mouse moved to (453, 357)
Screenshot: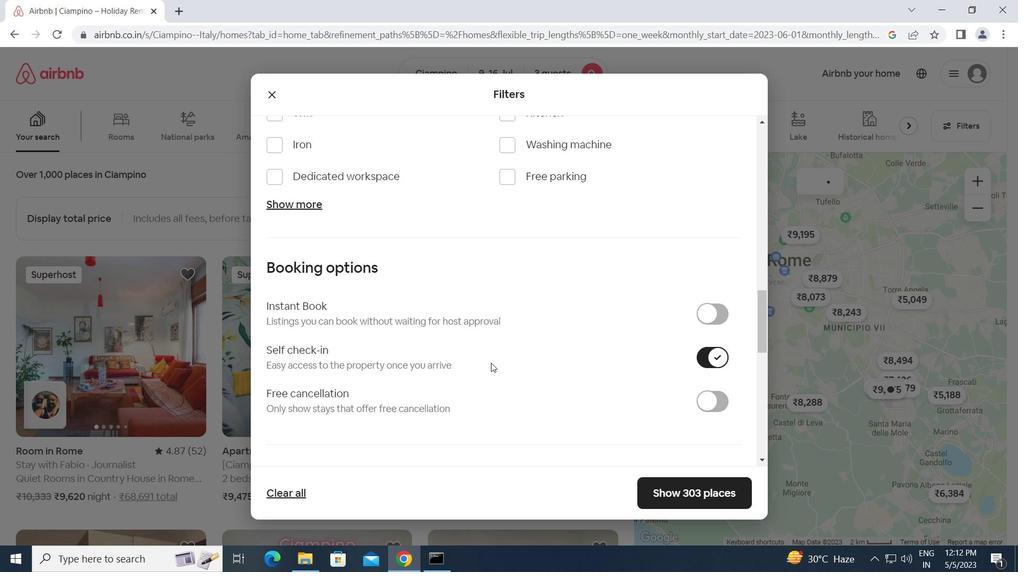 
Action: Mouse scrolled (453, 356) with delta (0, 0)
Screenshot: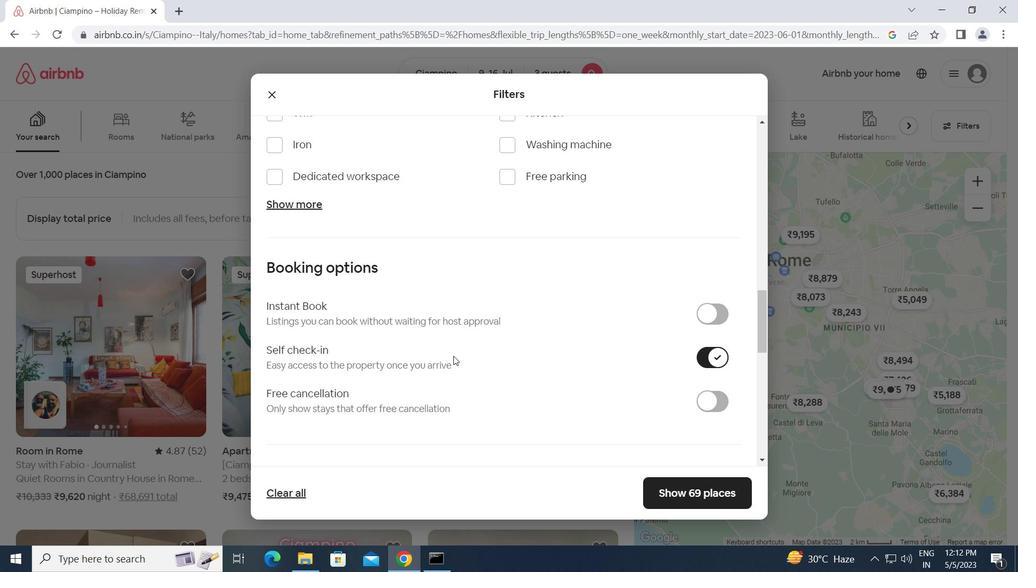 
Action: Mouse scrolled (453, 356) with delta (0, 0)
Screenshot: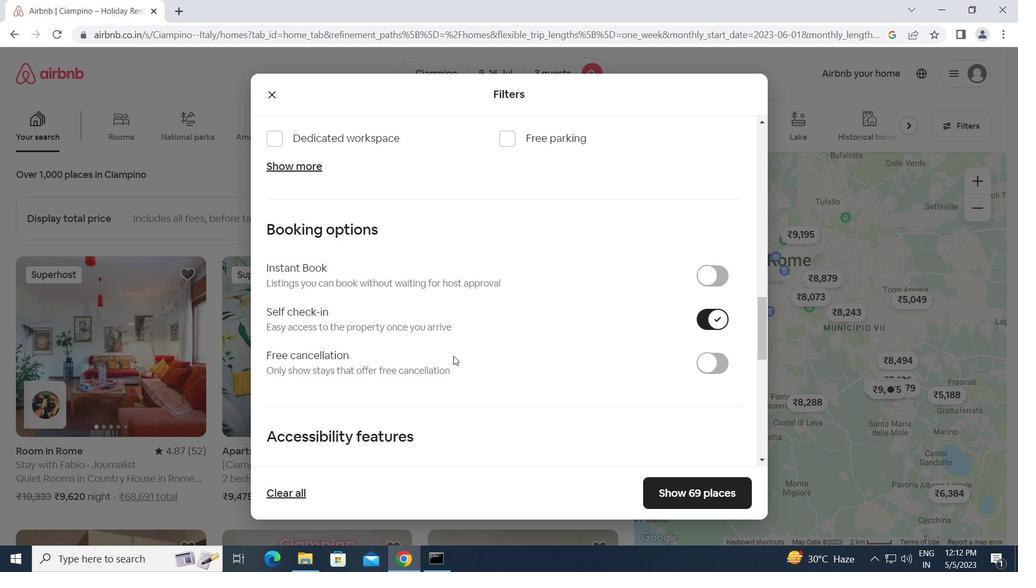 
Action: Mouse scrolled (453, 356) with delta (0, 0)
Screenshot: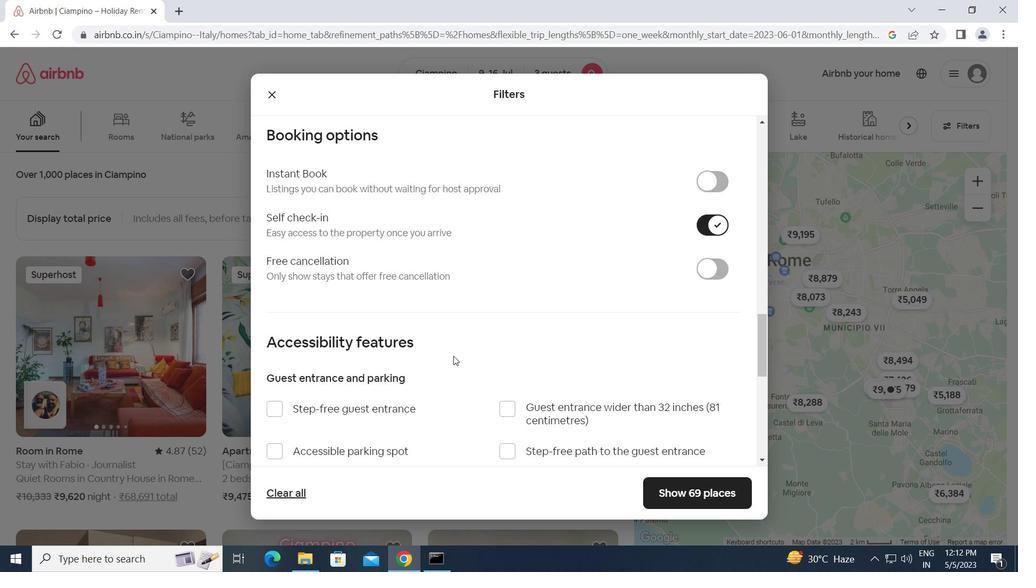 
Action: Mouse scrolled (453, 356) with delta (0, 0)
Screenshot: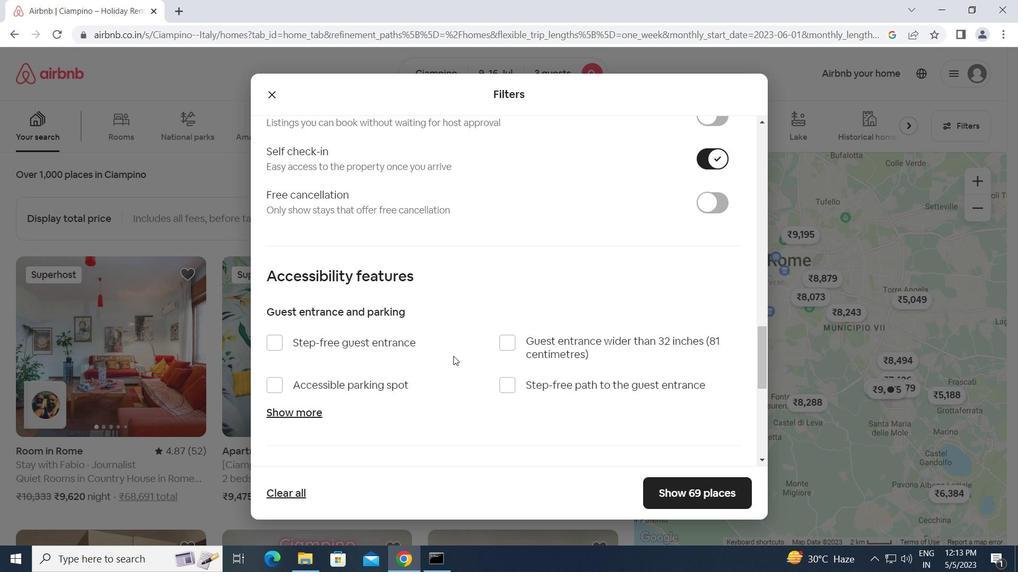 
Action: Mouse scrolled (453, 356) with delta (0, 0)
Screenshot: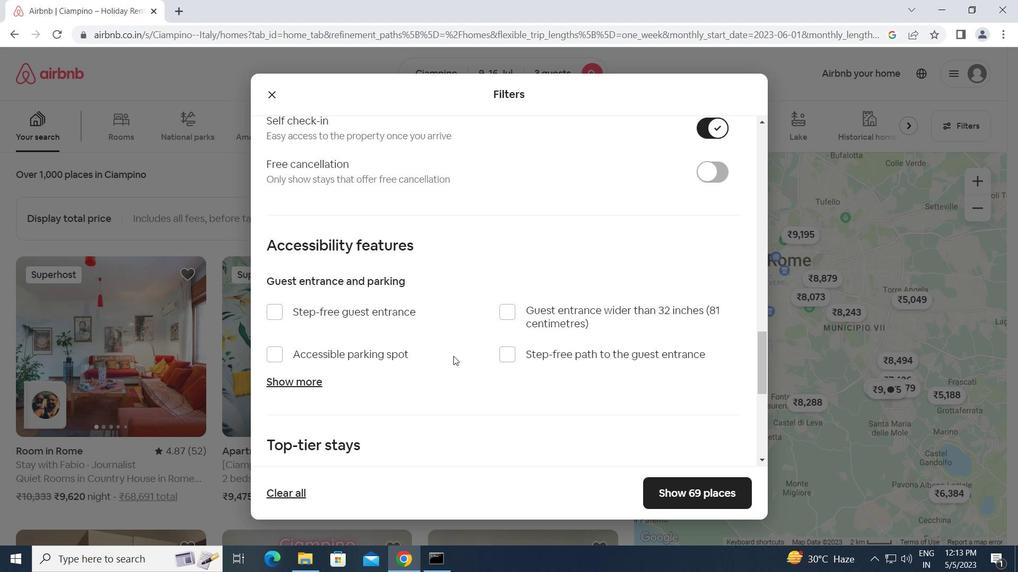 
Action: Mouse scrolled (453, 356) with delta (0, 0)
Screenshot: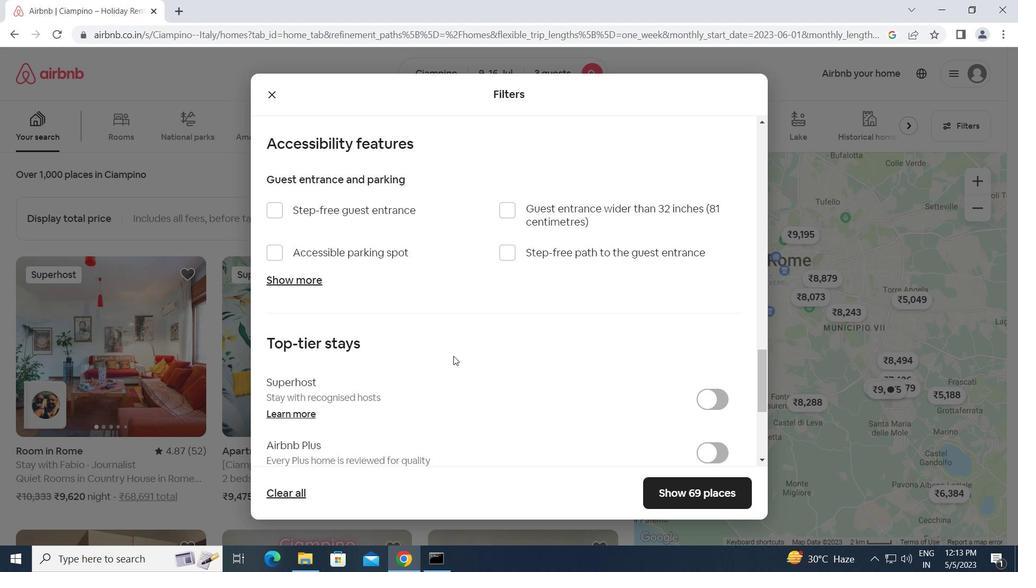 
Action: Mouse scrolled (453, 356) with delta (0, 0)
Screenshot: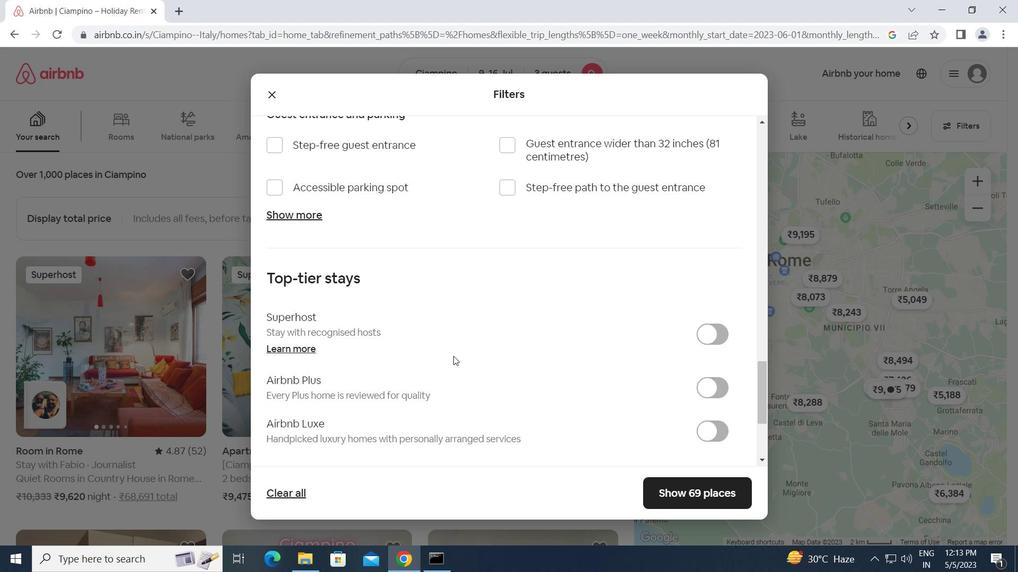 
Action: Mouse scrolled (453, 356) with delta (0, 0)
Screenshot: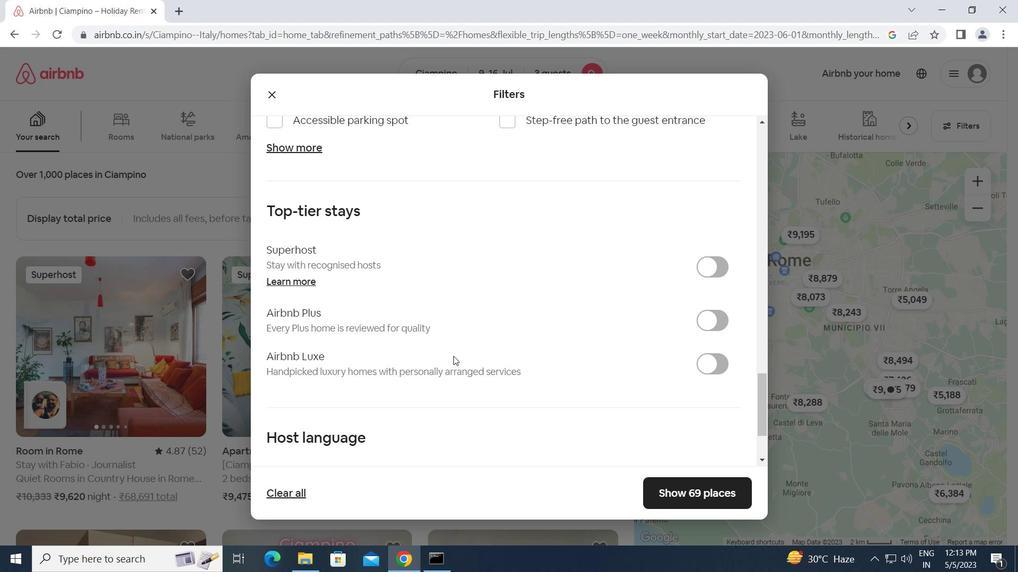 
Action: Mouse scrolled (453, 356) with delta (0, 0)
Screenshot: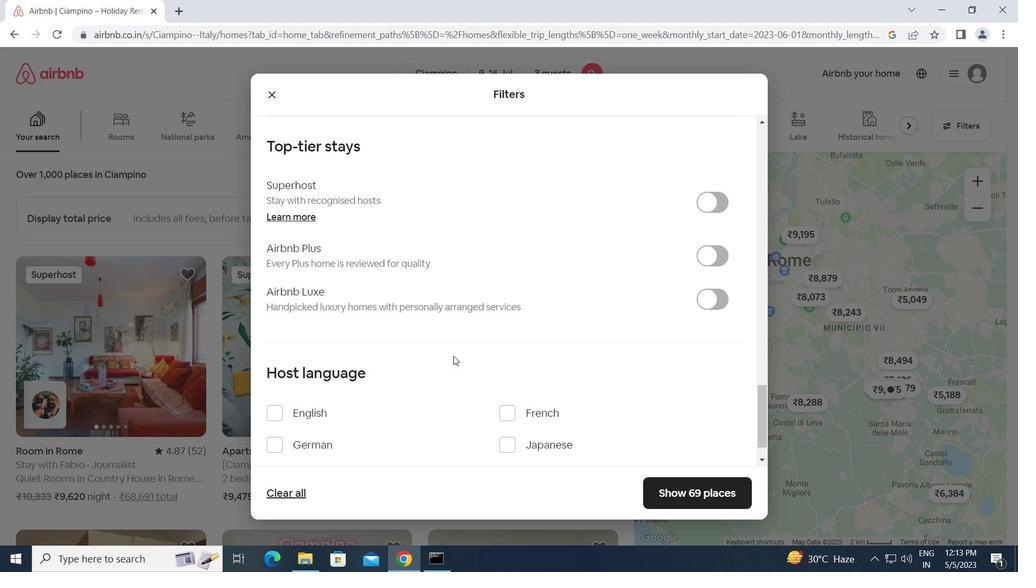 
Action: Mouse scrolled (453, 356) with delta (0, 0)
Screenshot: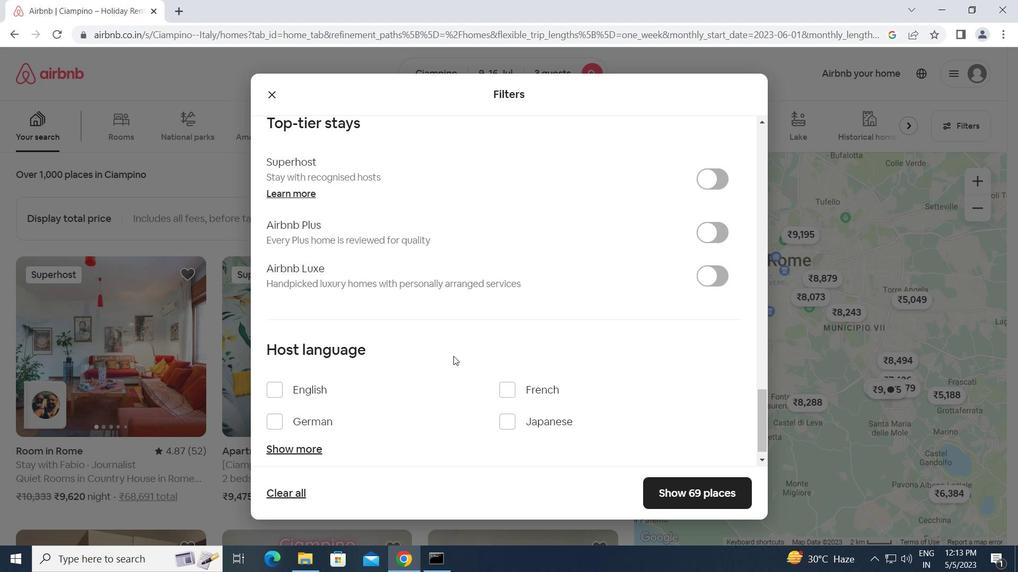 
Action: Mouse moved to (278, 372)
Screenshot: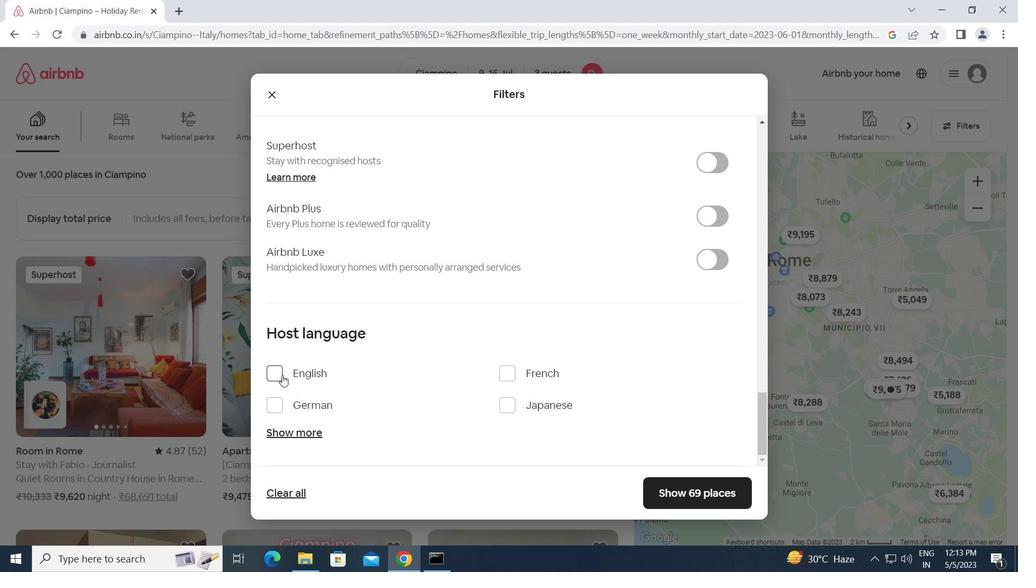 
Action: Mouse pressed left at (278, 372)
Screenshot: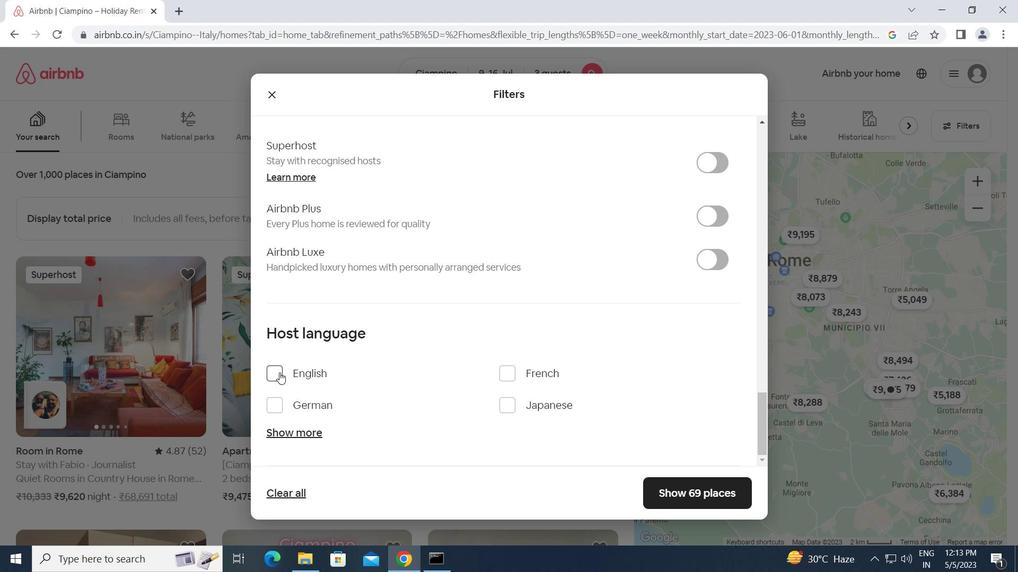 
Action: Mouse moved to (672, 488)
Screenshot: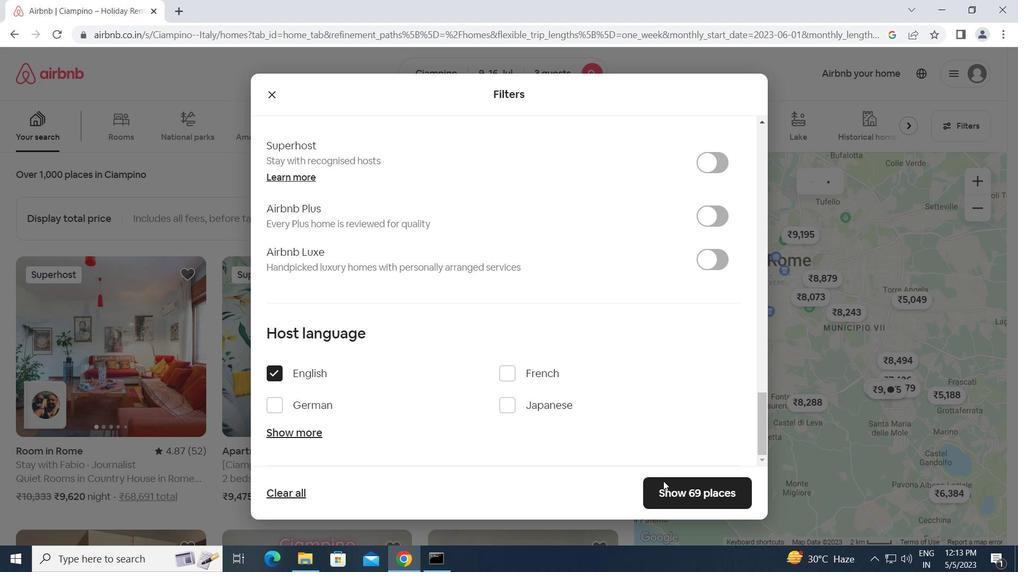 
Action: Mouse pressed left at (672, 488)
Screenshot: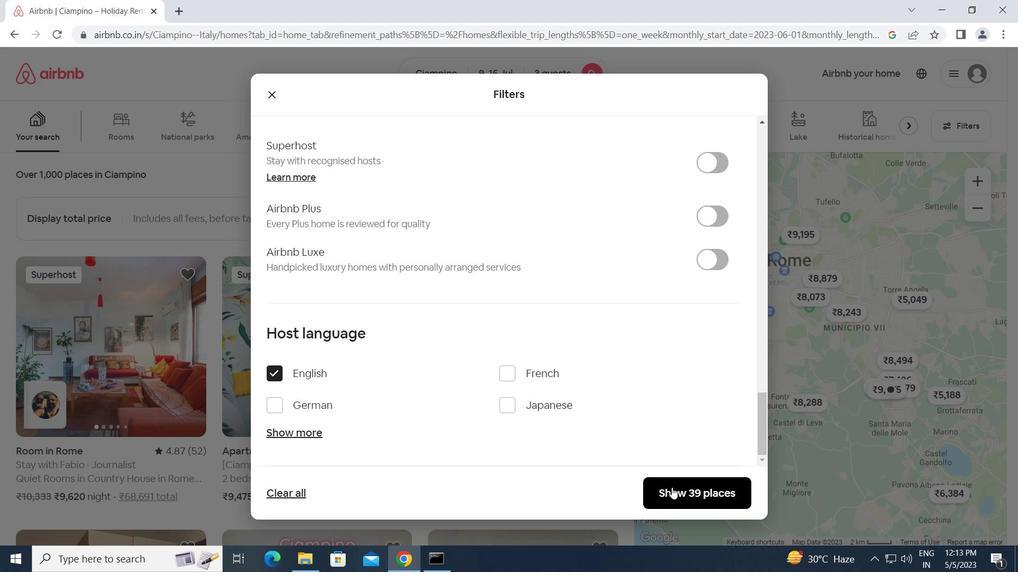 
